 Task: Create a due date automation trigger when advanced on, on the monday of the week a card is due add fields with custom field "Resume" set to a date in this month at 11:00 AM.
Action: Mouse moved to (901, 317)
Screenshot: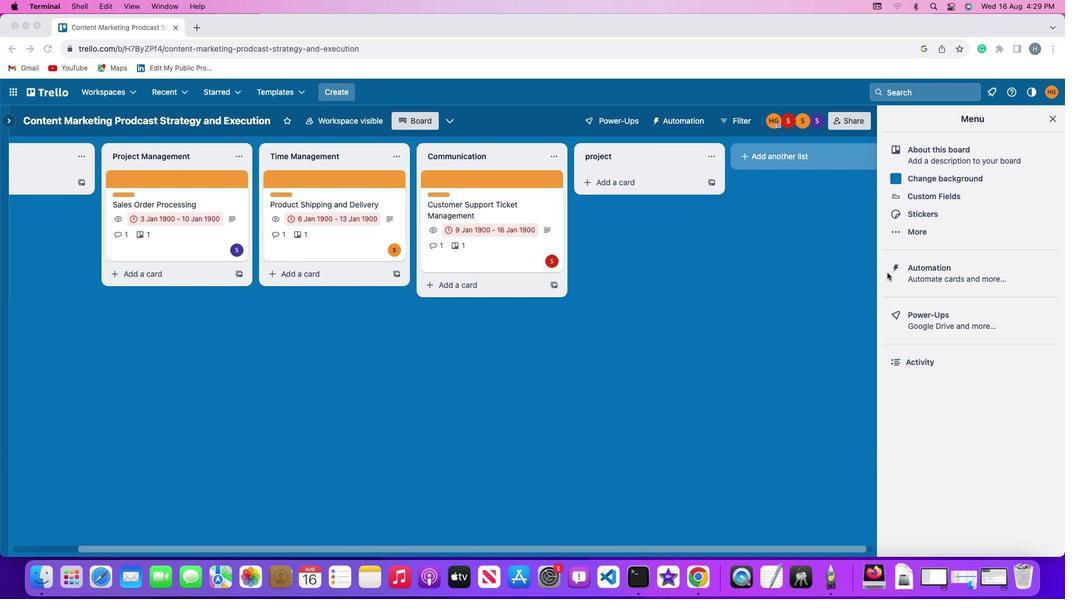 
Action: Mouse pressed left at (901, 317)
Screenshot: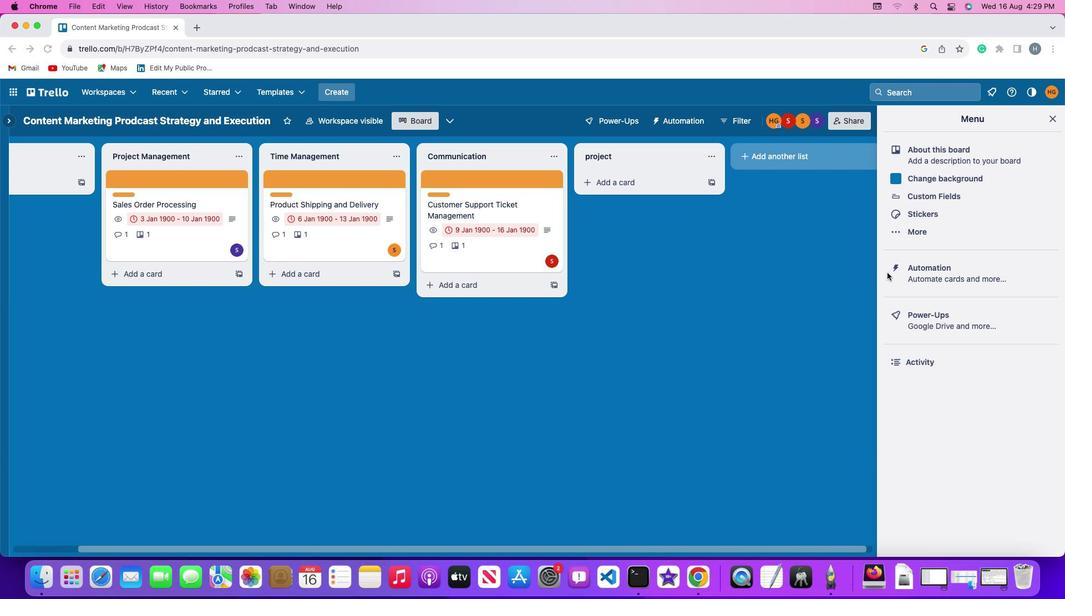 
Action: Mouse pressed left at (901, 317)
Screenshot: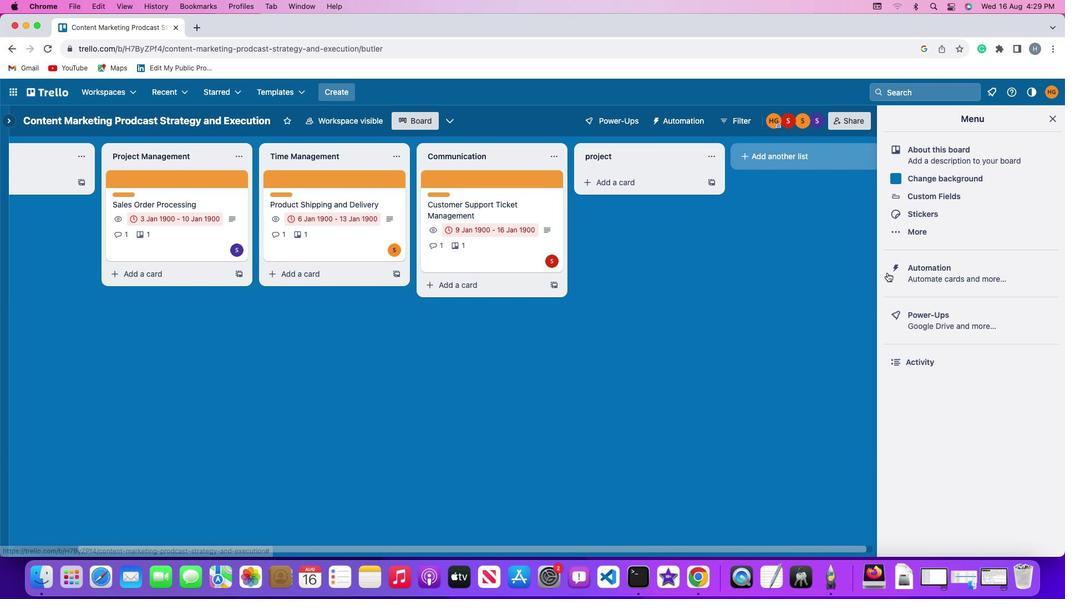 
Action: Mouse moved to (78, 308)
Screenshot: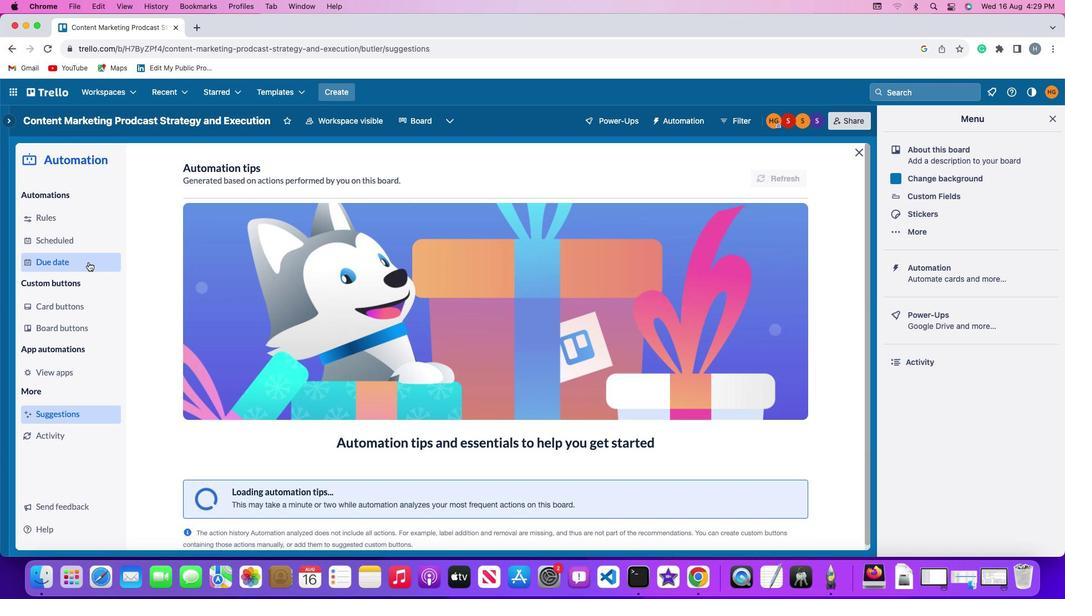 
Action: Mouse pressed left at (78, 308)
Screenshot: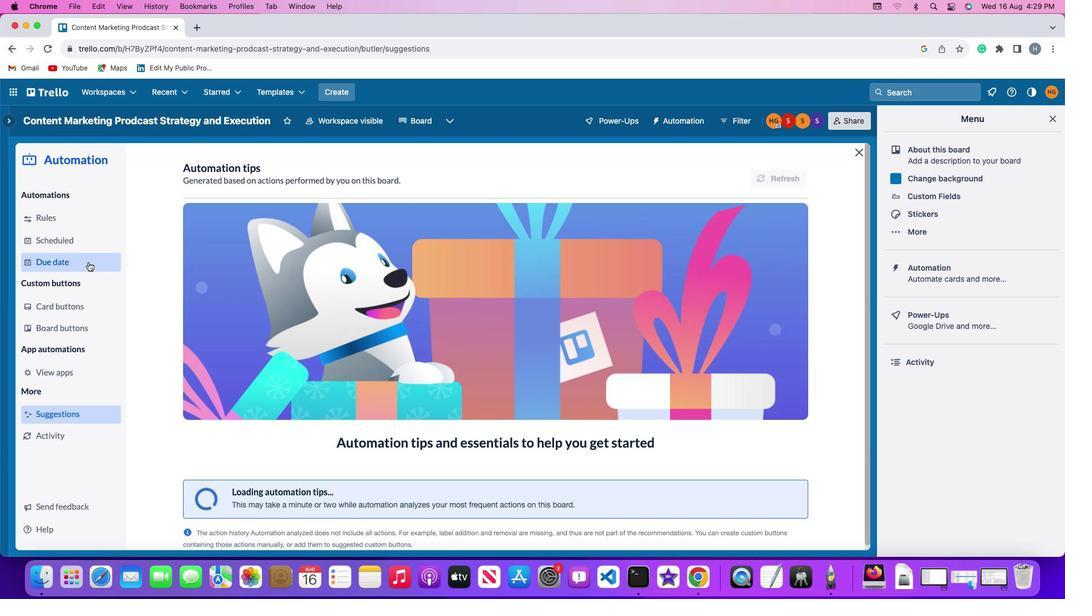 
Action: Mouse moved to (747, 236)
Screenshot: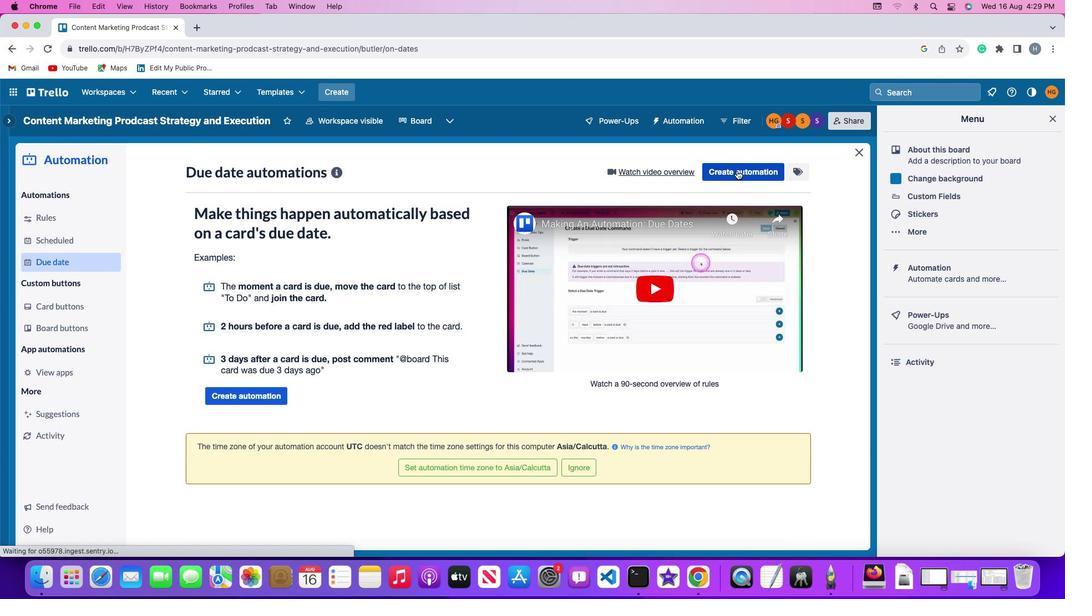 
Action: Mouse pressed left at (747, 236)
Screenshot: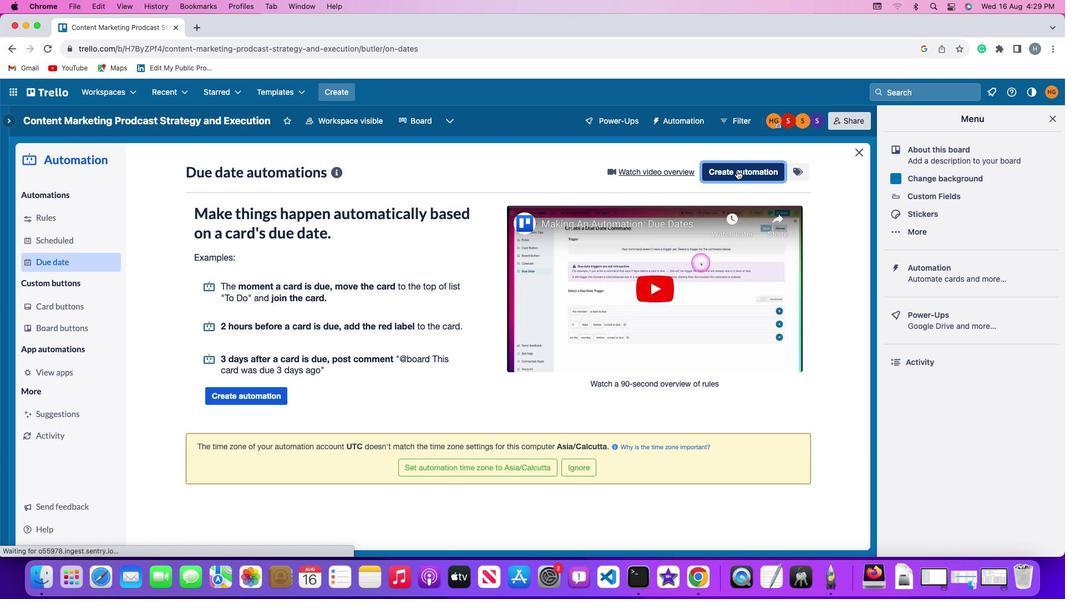 
Action: Mouse moved to (236, 321)
Screenshot: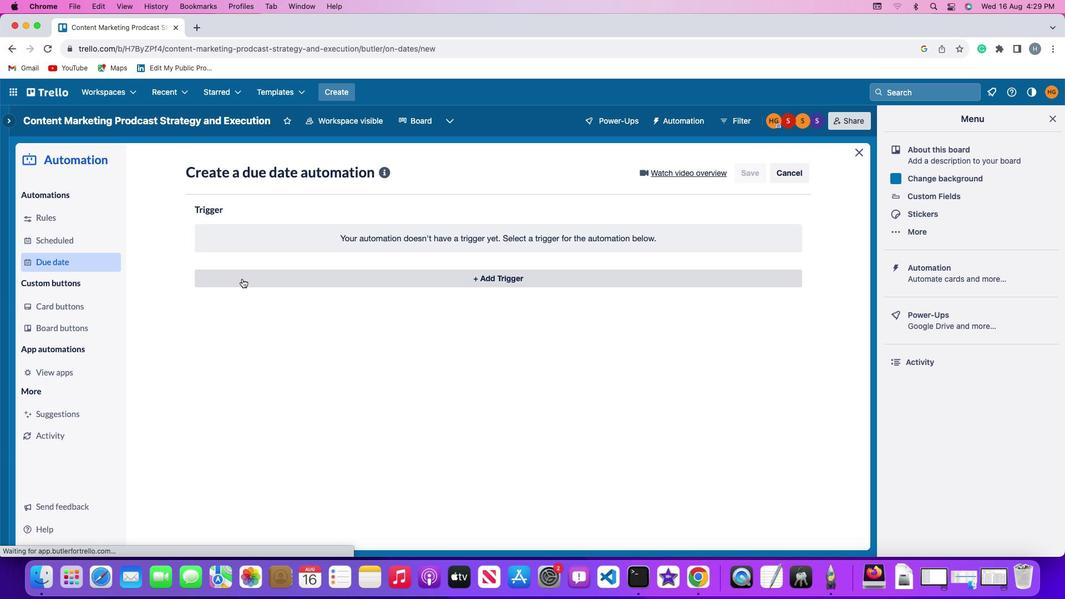 
Action: Mouse pressed left at (236, 321)
Screenshot: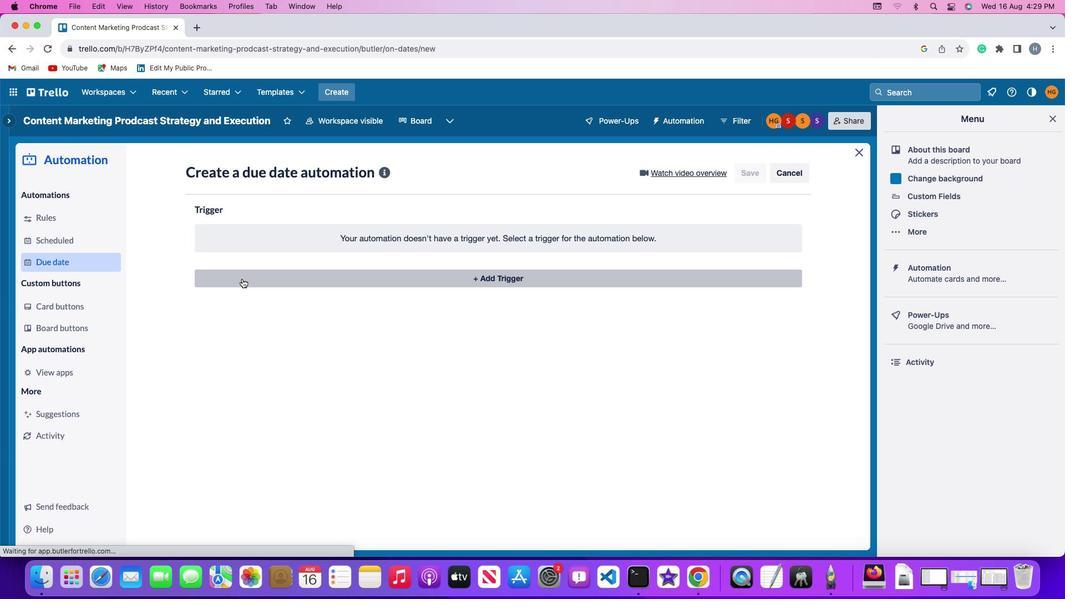 
Action: Mouse moved to (235, 480)
Screenshot: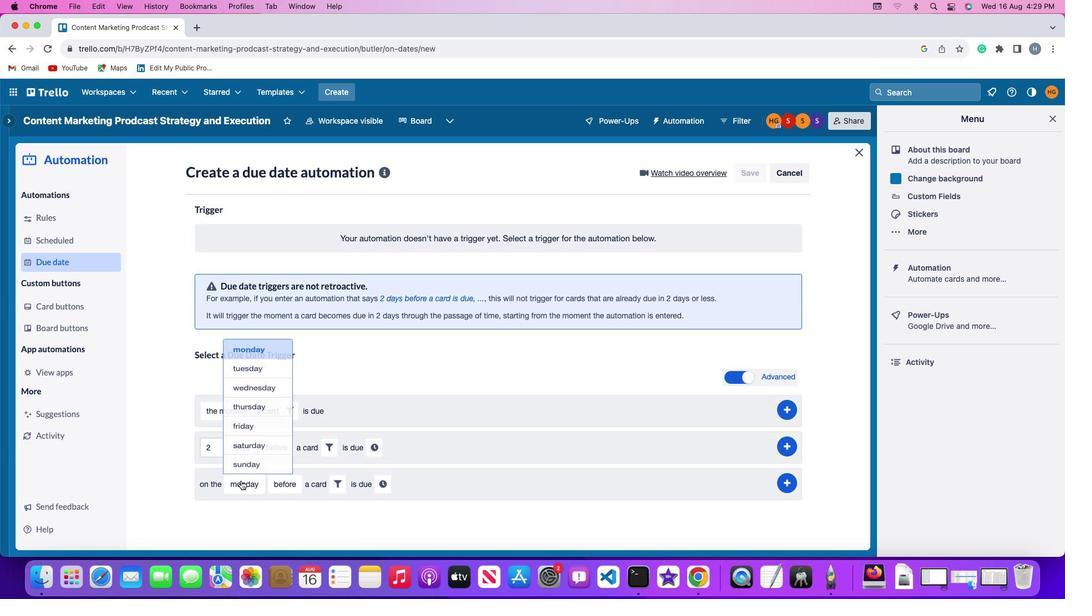 
Action: Mouse pressed left at (235, 480)
Screenshot: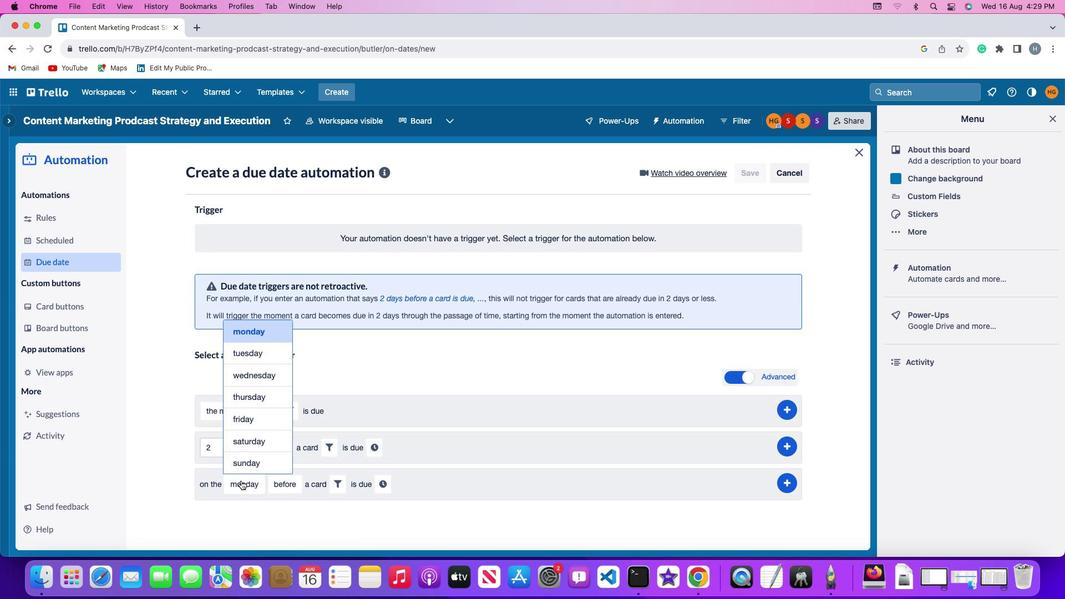 
Action: Mouse moved to (242, 363)
Screenshot: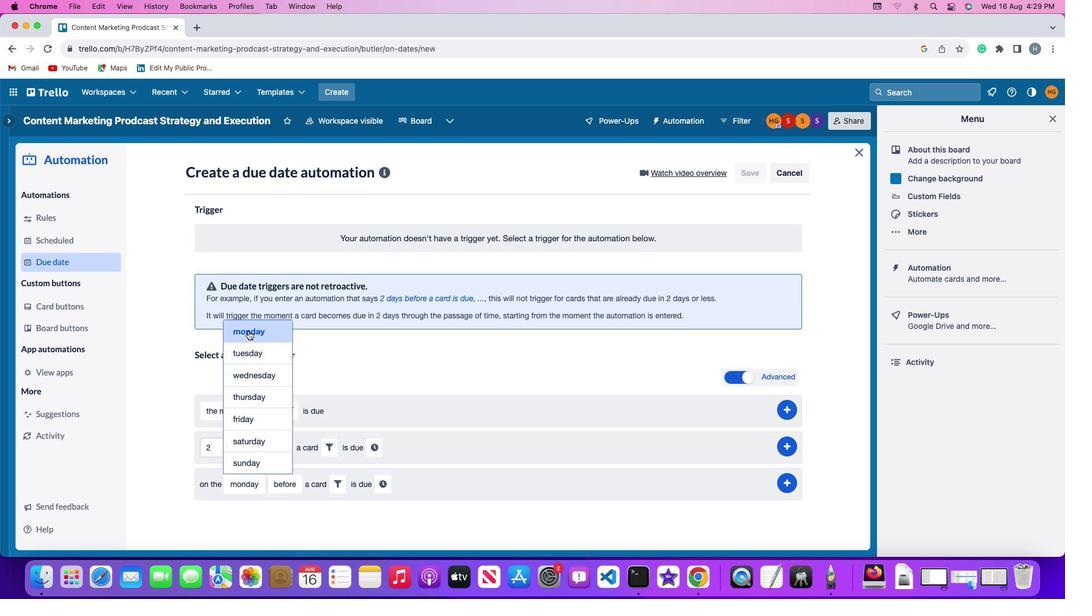 
Action: Mouse pressed left at (242, 363)
Screenshot: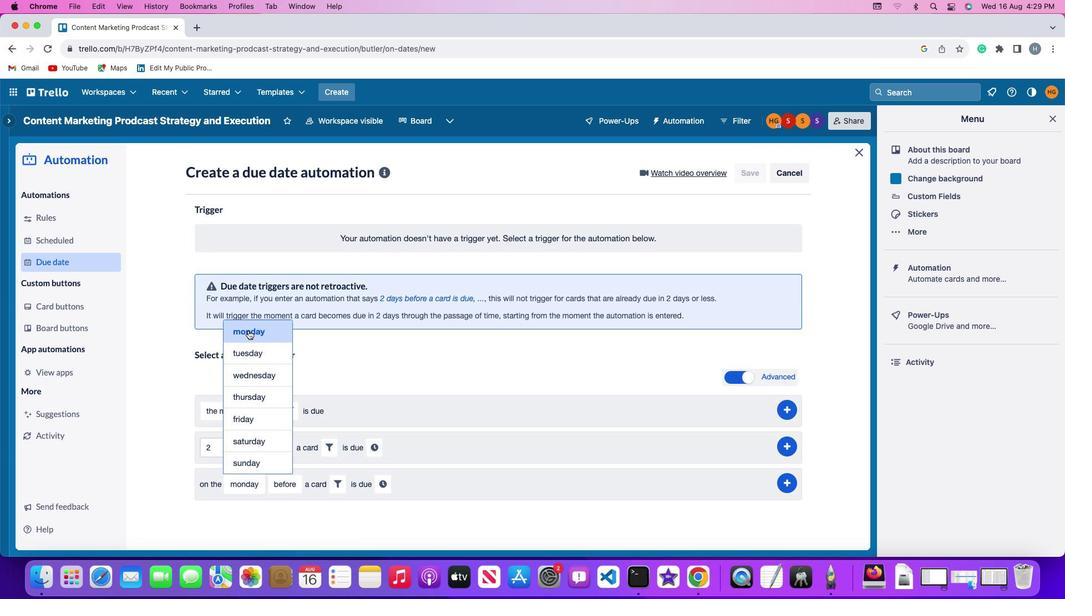 
Action: Mouse moved to (272, 480)
Screenshot: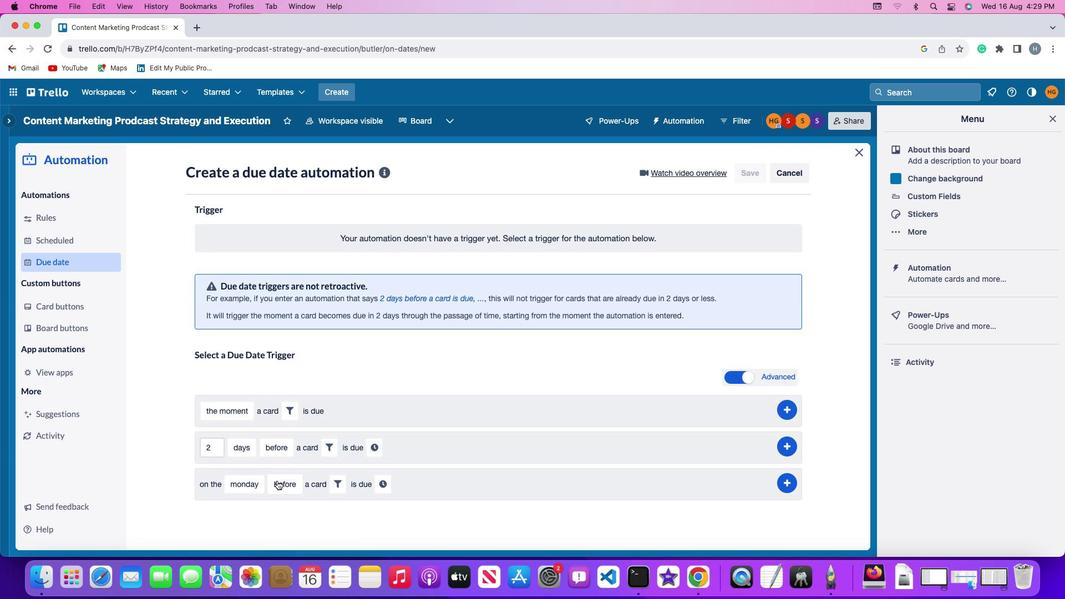 
Action: Mouse pressed left at (272, 480)
Screenshot: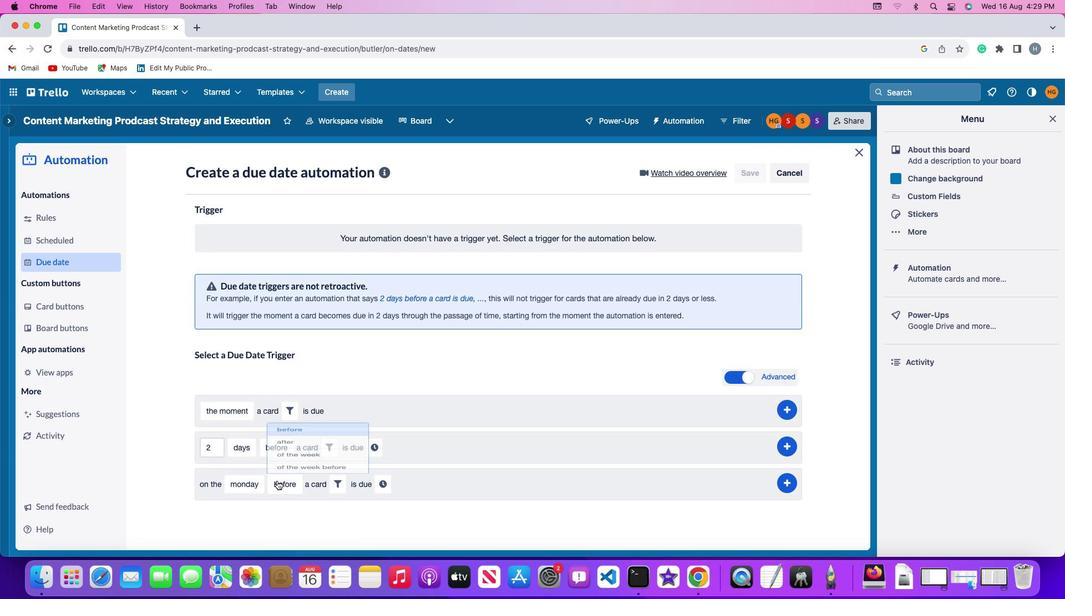 
Action: Mouse moved to (292, 445)
Screenshot: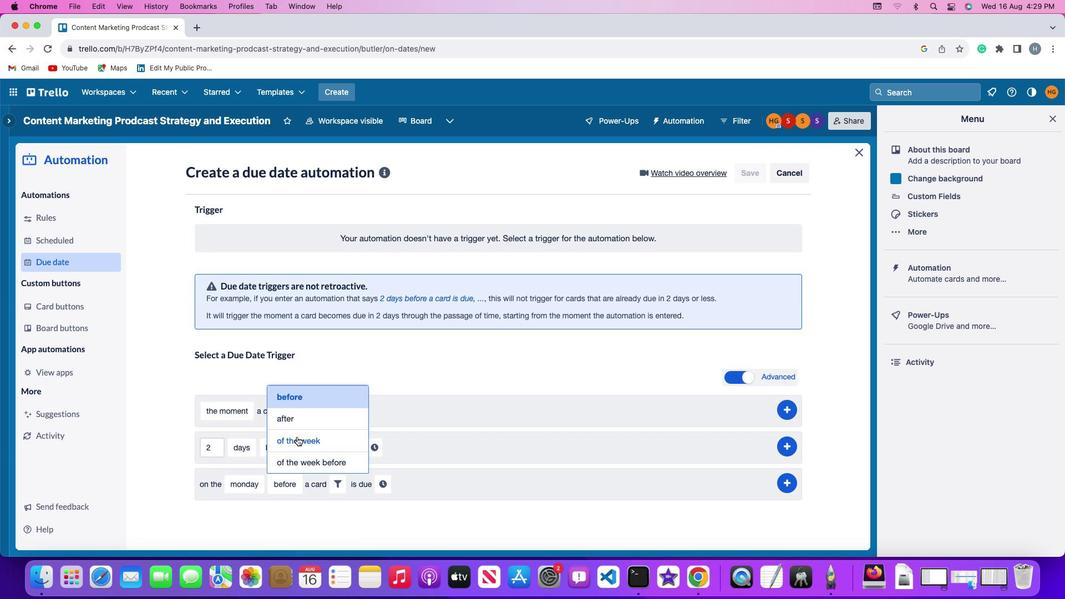 
Action: Mouse pressed left at (292, 445)
Screenshot: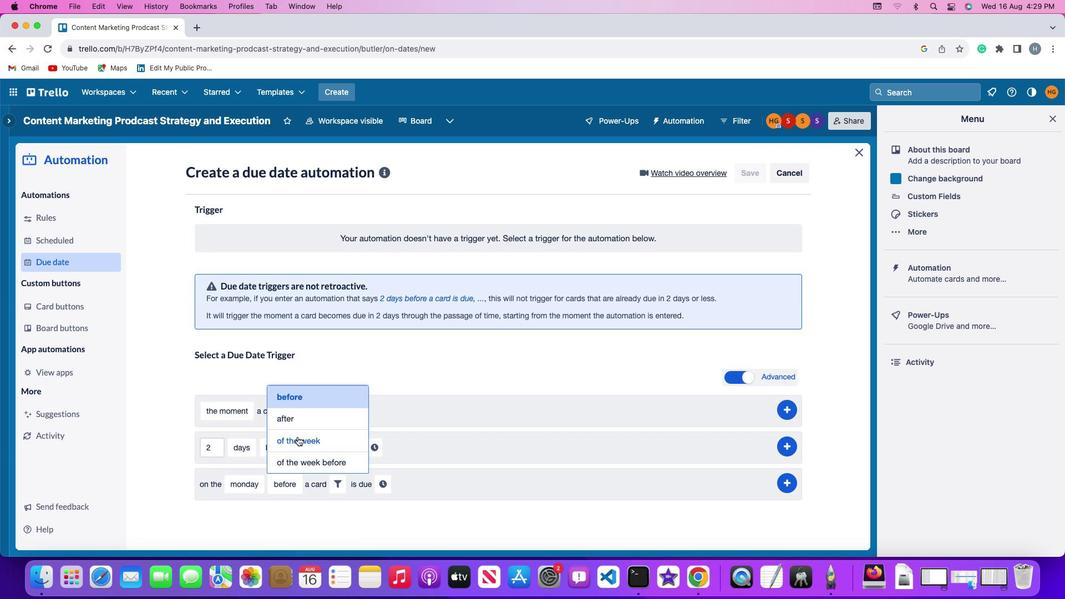 
Action: Mouse moved to (357, 487)
Screenshot: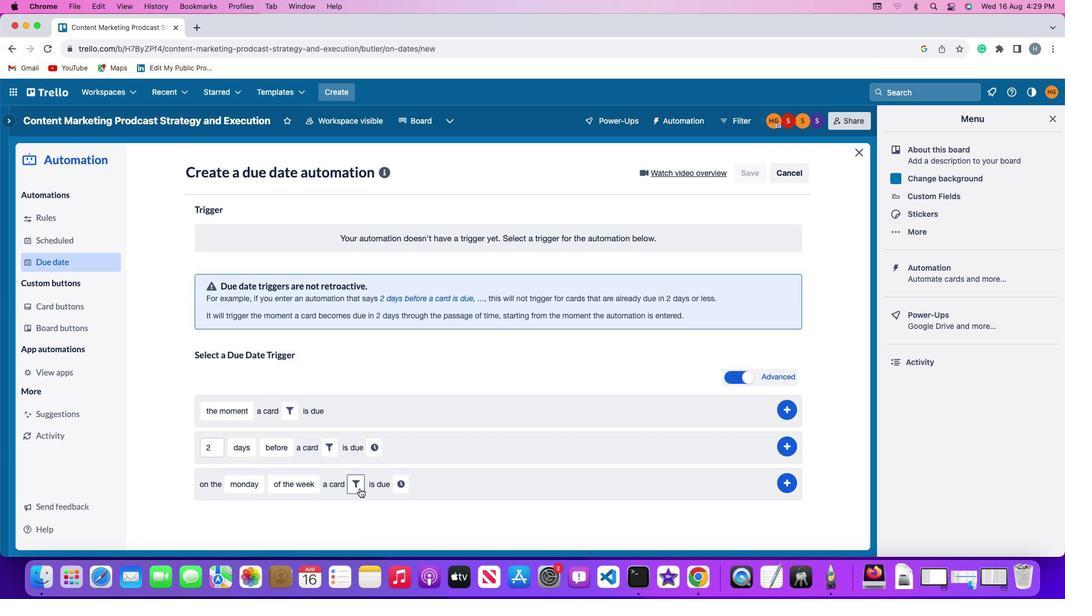 
Action: Mouse pressed left at (357, 487)
Screenshot: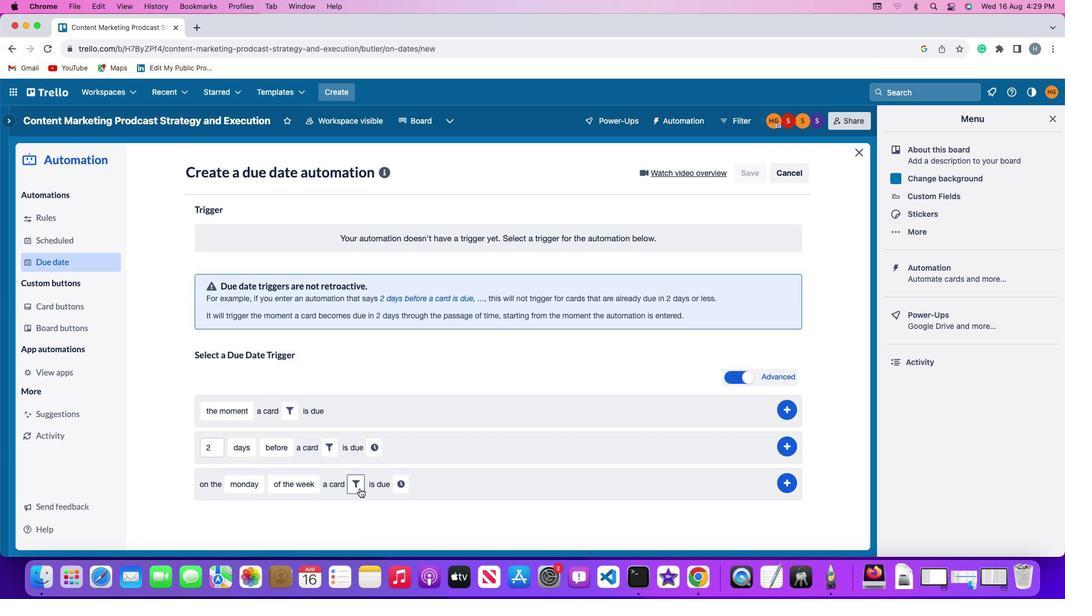 
Action: Mouse moved to (536, 509)
Screenshot: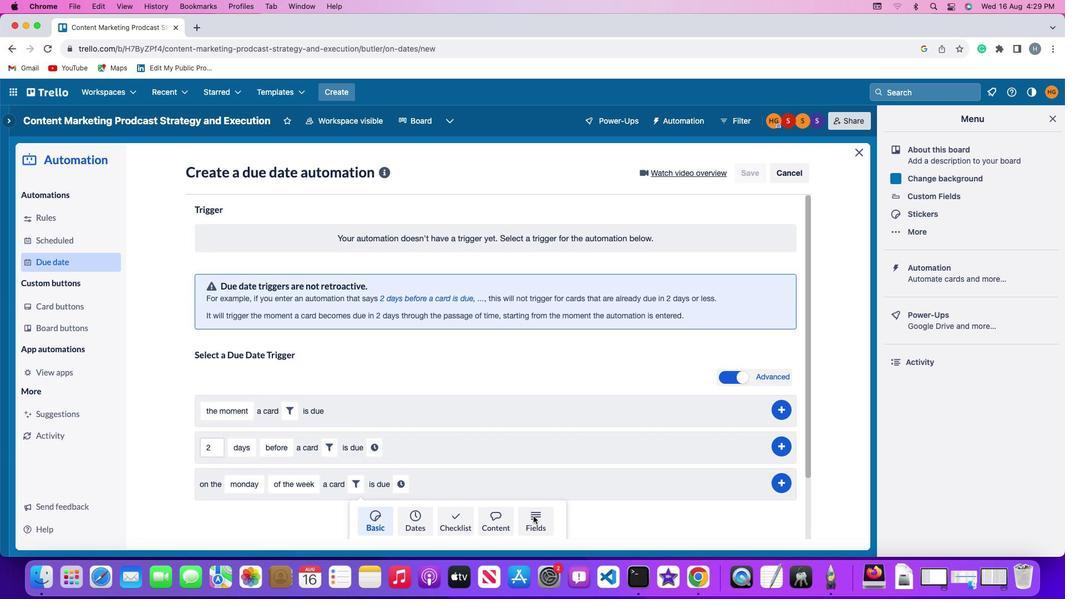 
Action: Mouse pressed left at (536, 509)
Screenshot: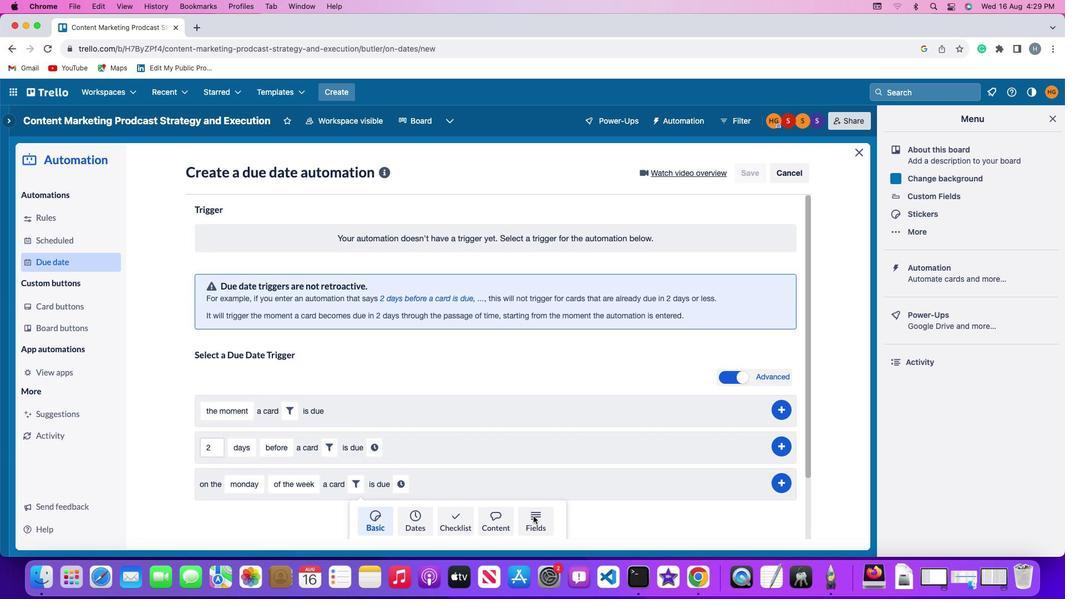 
Action: Mouse moved to (337, 508)
Screenshot: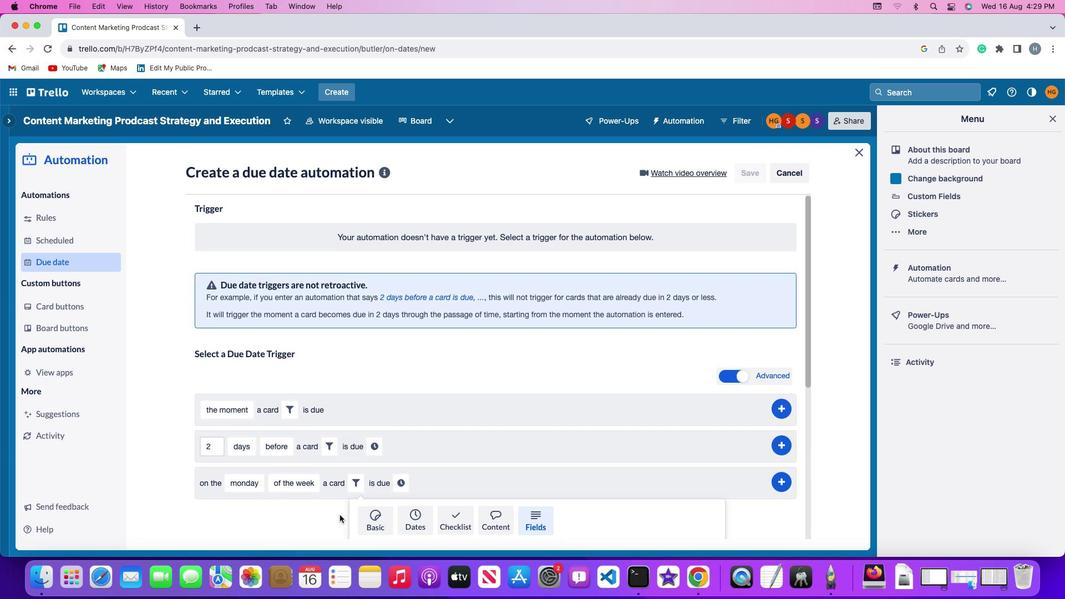 
Action: Mouse scrolled (337, 508) with delta (-12, 102)
Screenshot: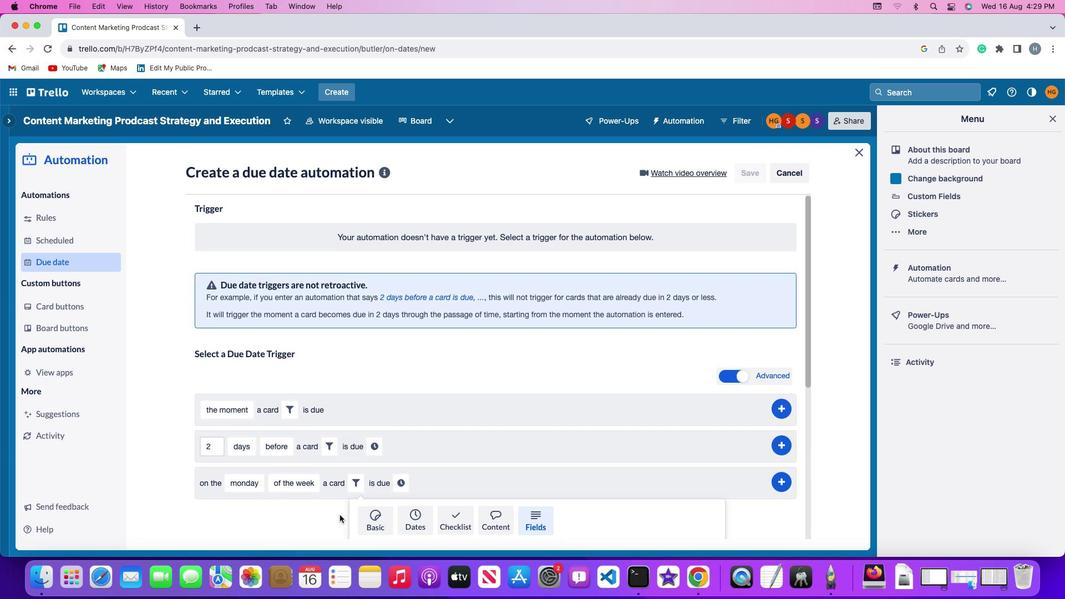
Action: Mouse scrolled (337, 508) with delta (-12, 102)
Screenshot: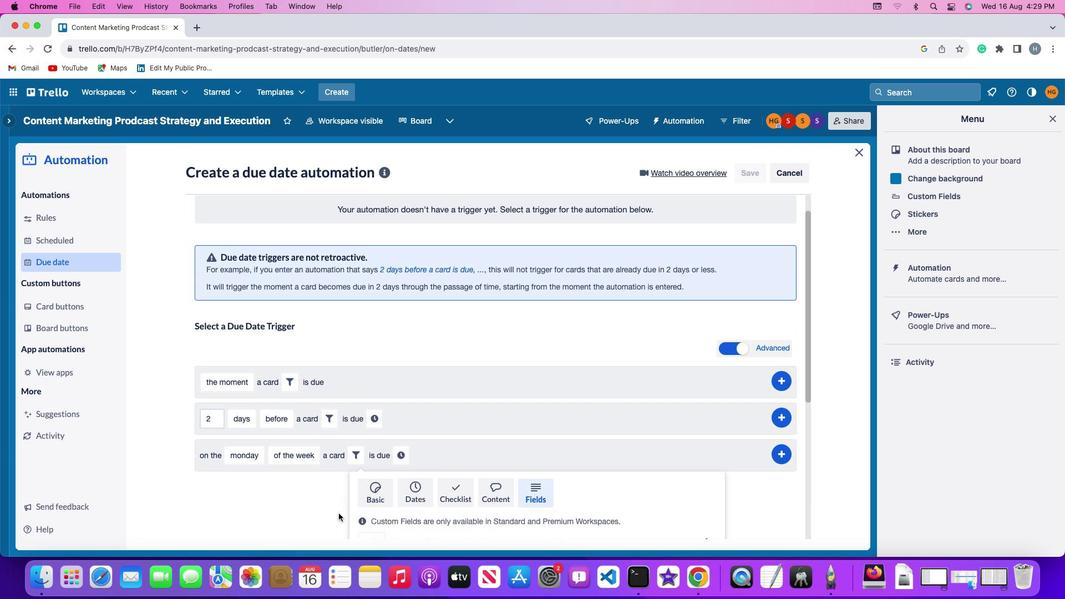 
Action: Mouse scrolled (337, 508) with delta (-12, 101)
Screenshot: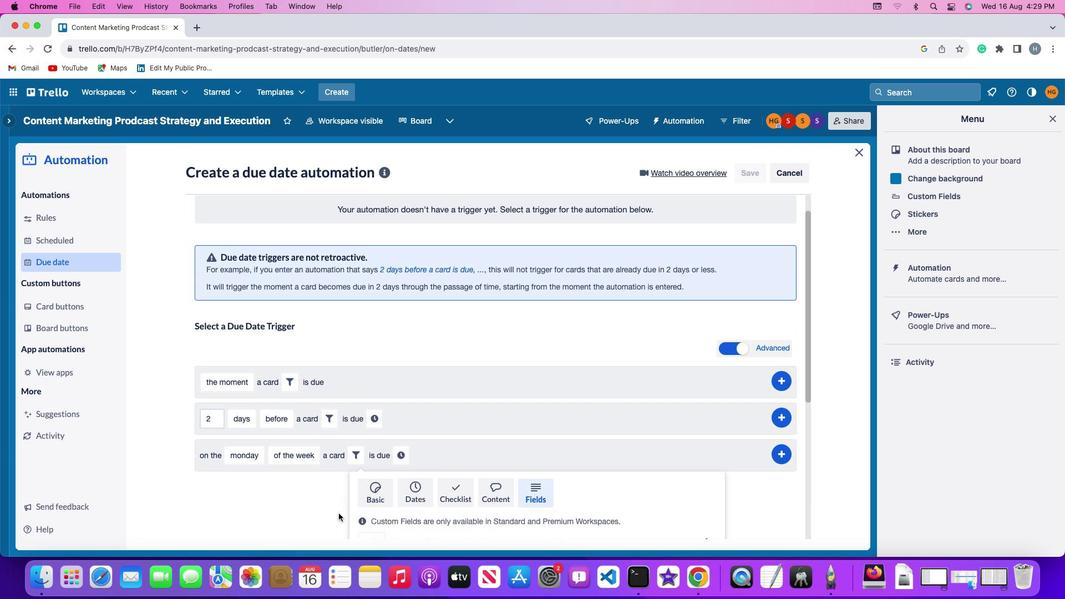 
Action: Mouse moved to (337, 508)
Screenshot: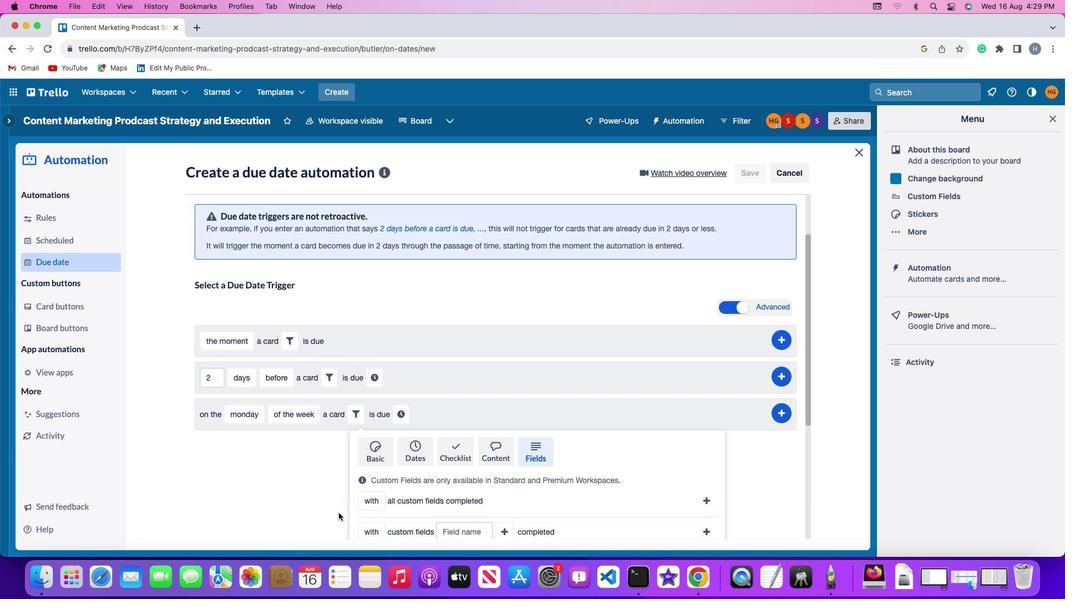 
Action: Mouse scrolled (337, 508) with delta (-12, 100)
Screenshot: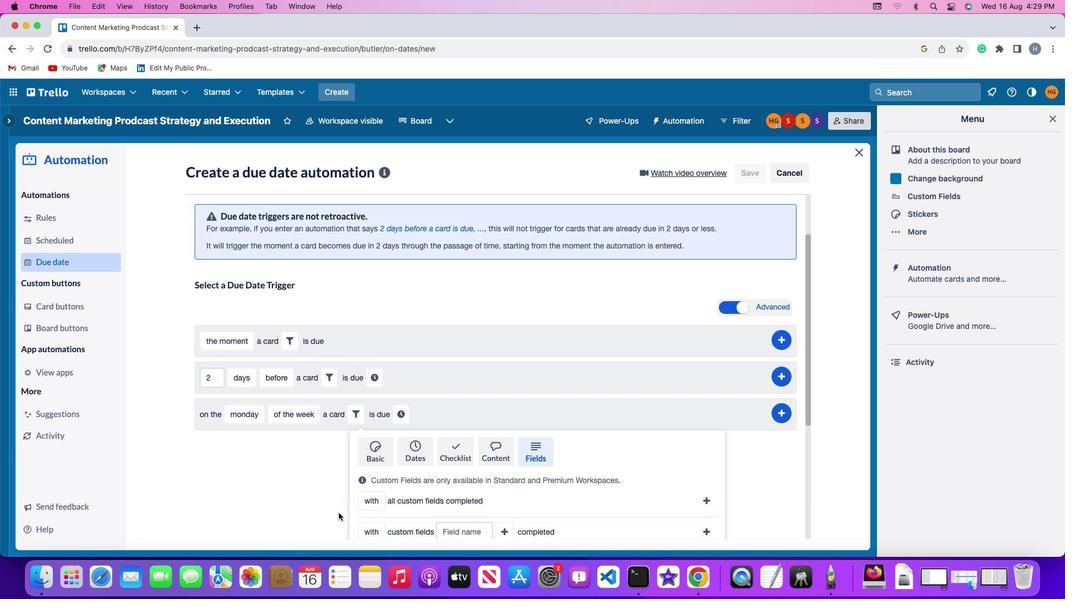 
Action: Mouse moved to (336, 506)
Screenshot: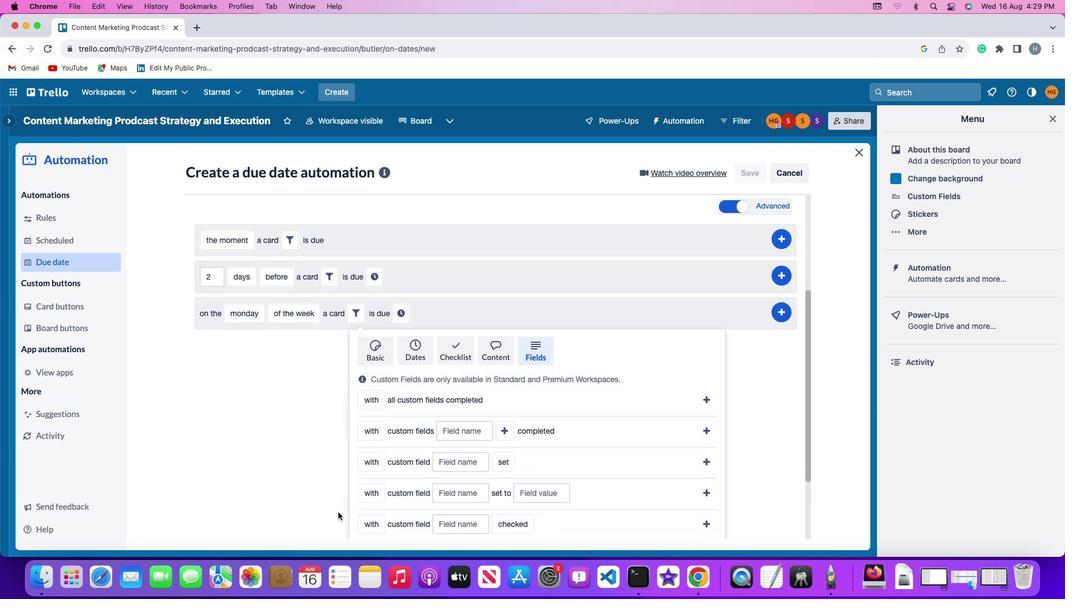 
Action: Mouse scrolled (336, 506) with delta (-12, 100)
Screenshot: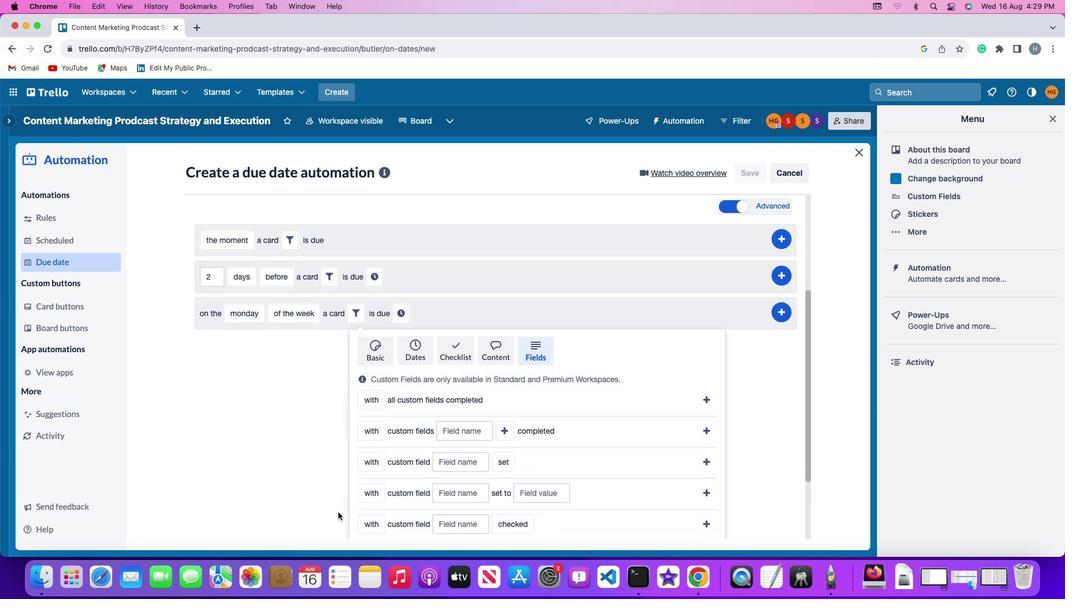 
Action: Mouse moved to (336, 505)
Screenshot: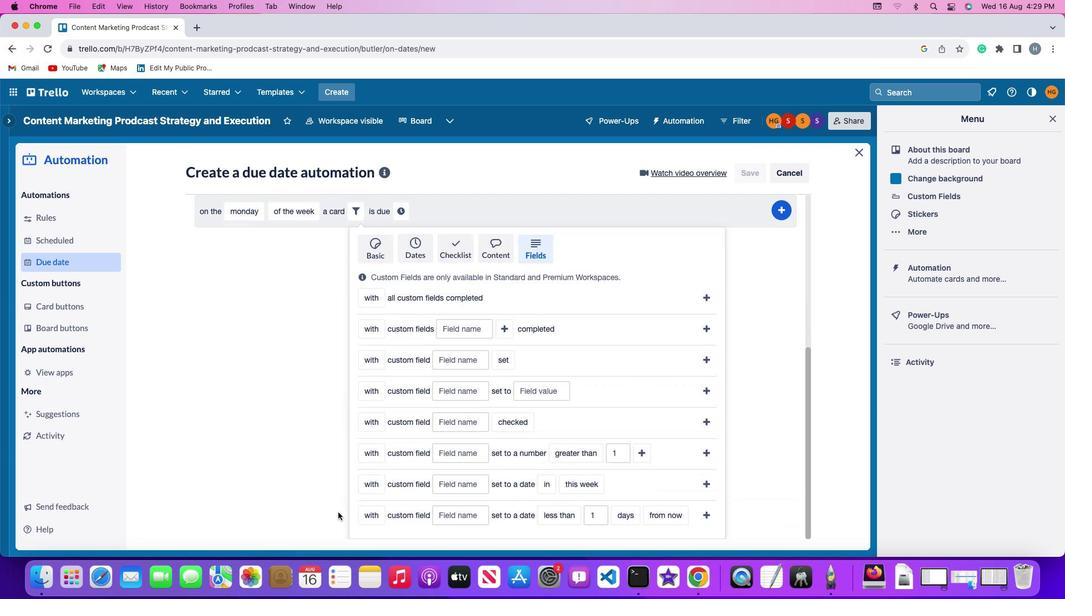 
Action: Mouse scrolled (336, 505) with delta (-12, 102)
Screenshot: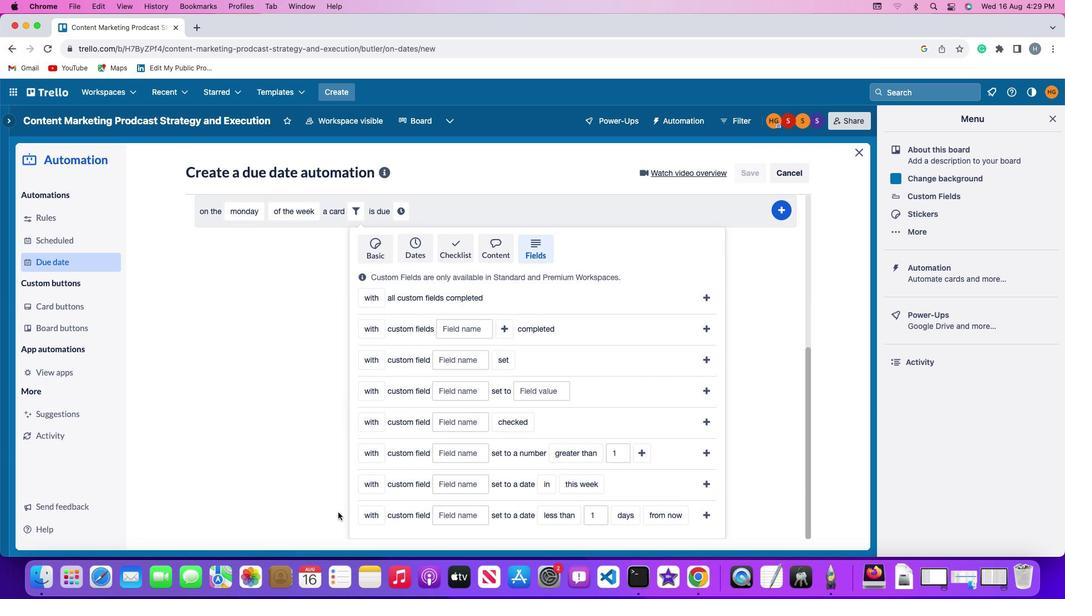 
Action: Mouse scrolled (336, 505) with delta (-12, 102)
Screenshot: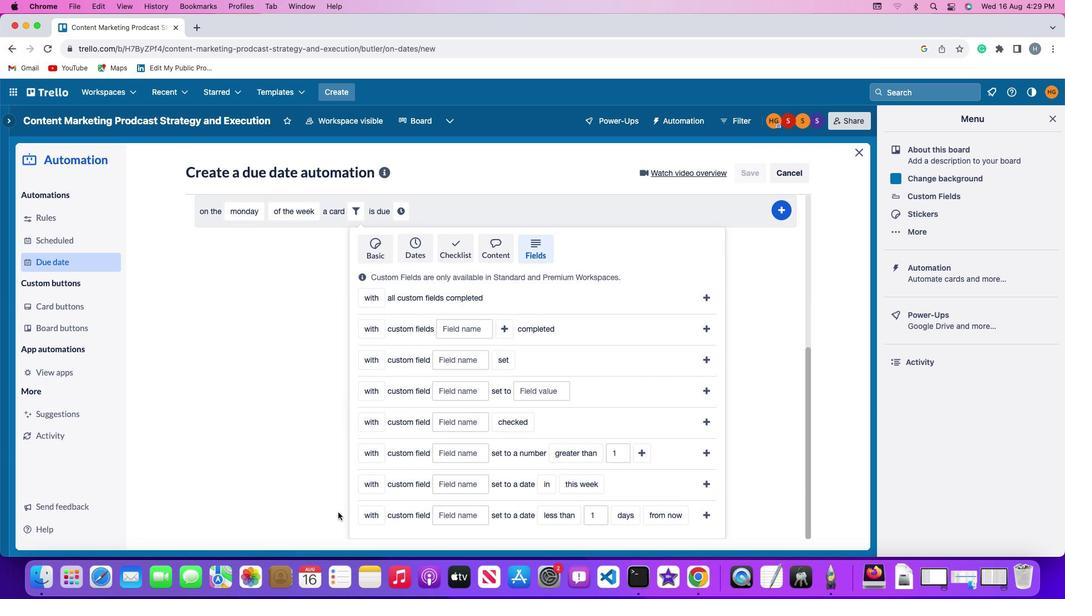 
Action: Mouse scrolled (336, 505) with delta (-12, 101)
Screenshot: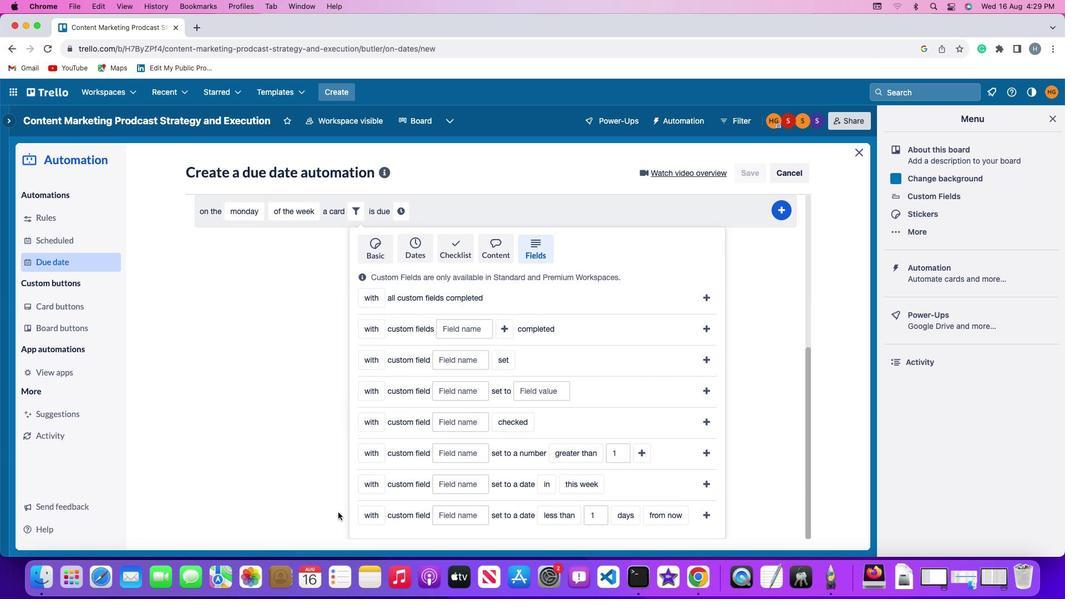 
Action: Mouse scrolled (336, 505) with delta (-12, 100)
Screenshot: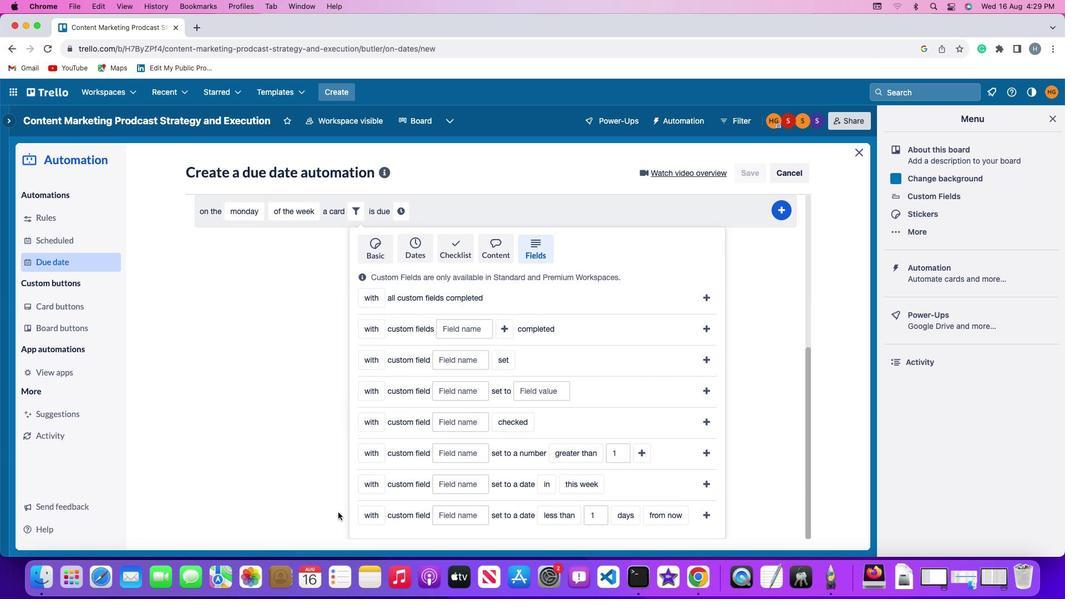 
Action: Mouse moved to (336, 505)
Screenshot: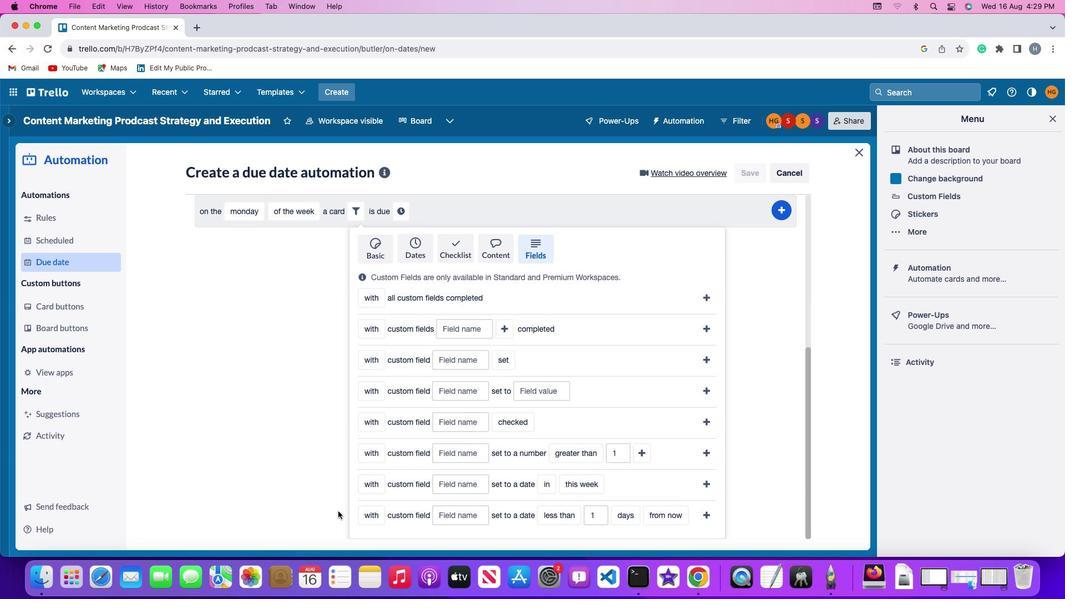 
Action: Mouse scrolled (336, 505) with delta (-12, 100)
Screenshot: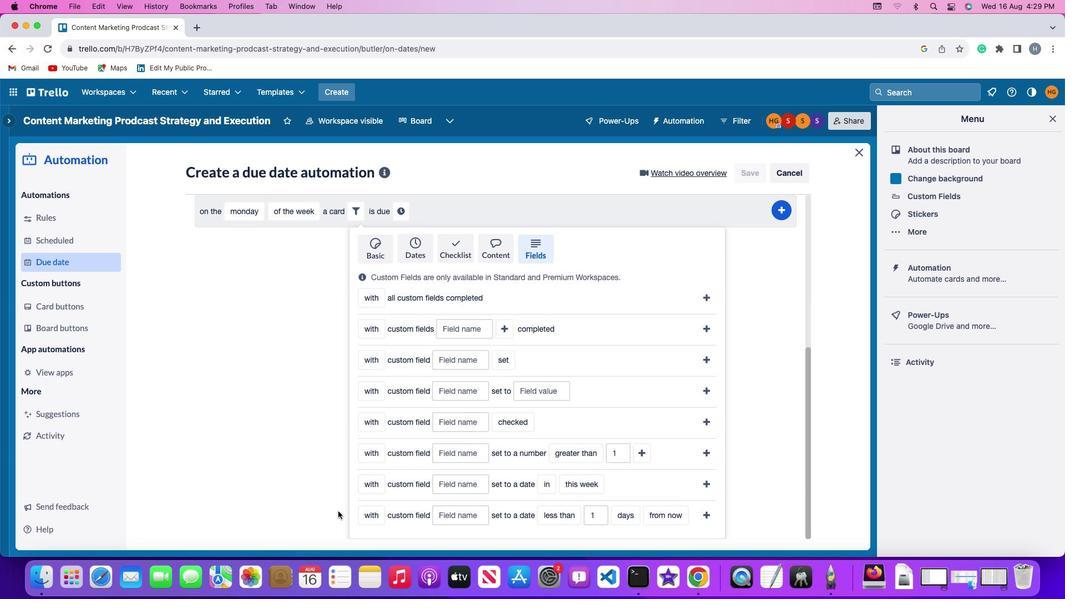 
Action: Mouse moved to (336, 505)
Screenshot: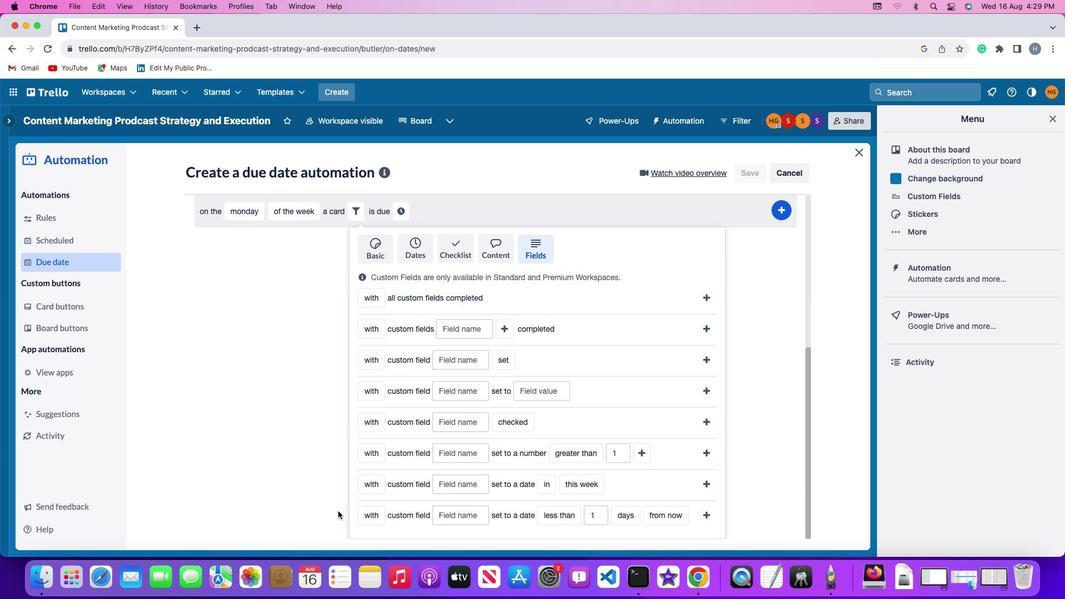 
Action: Mouse scrolled (336, 505) with delta (-12, 102)
Screenshot: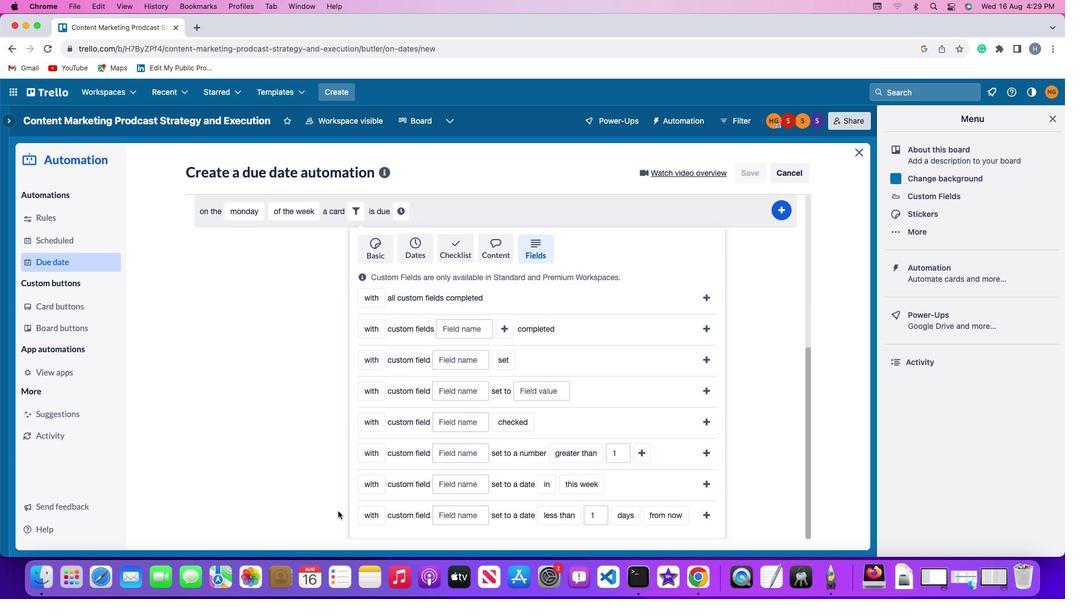 
Action: Mouse scrolled (336, 505) with delta (-12, 102)
Screenshot: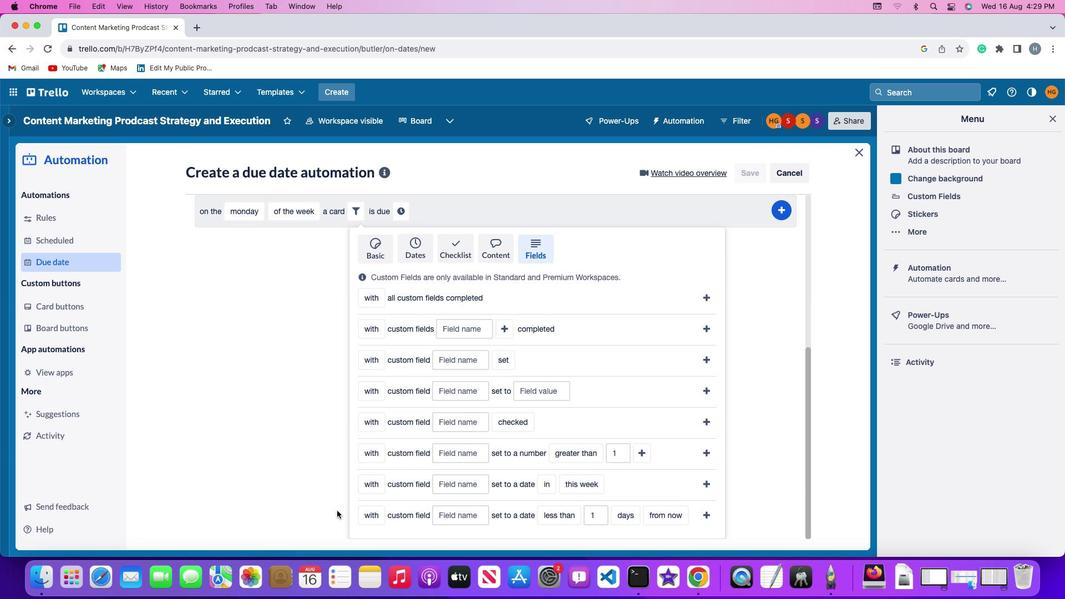
Action: Mouse scrolled (336, 505) with delta (-12, 101)
Screenshot: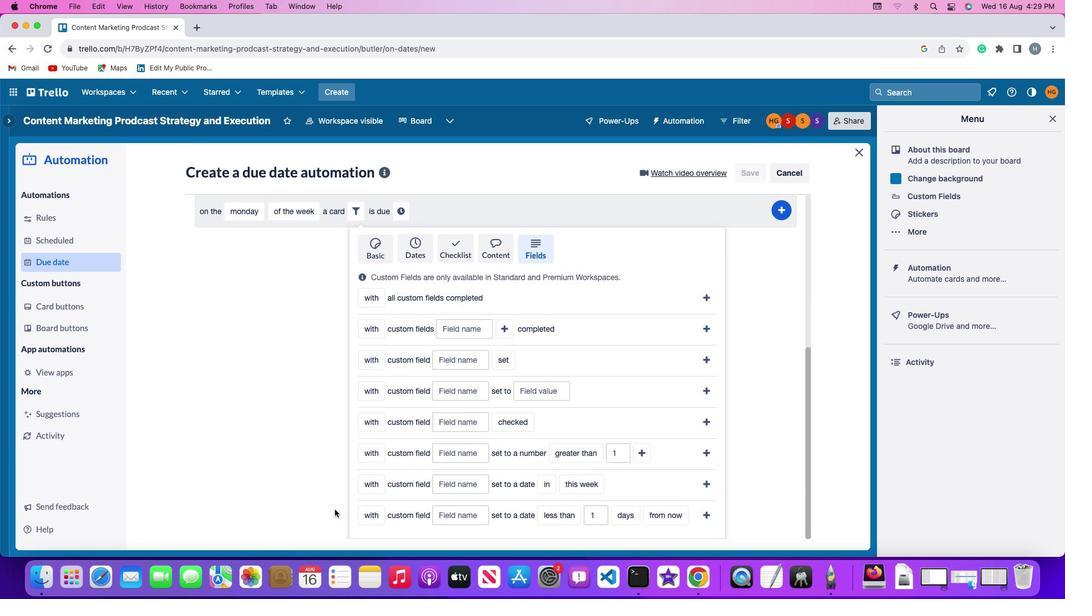 
Action: Mouse moved to (335, 504)
Screenshot: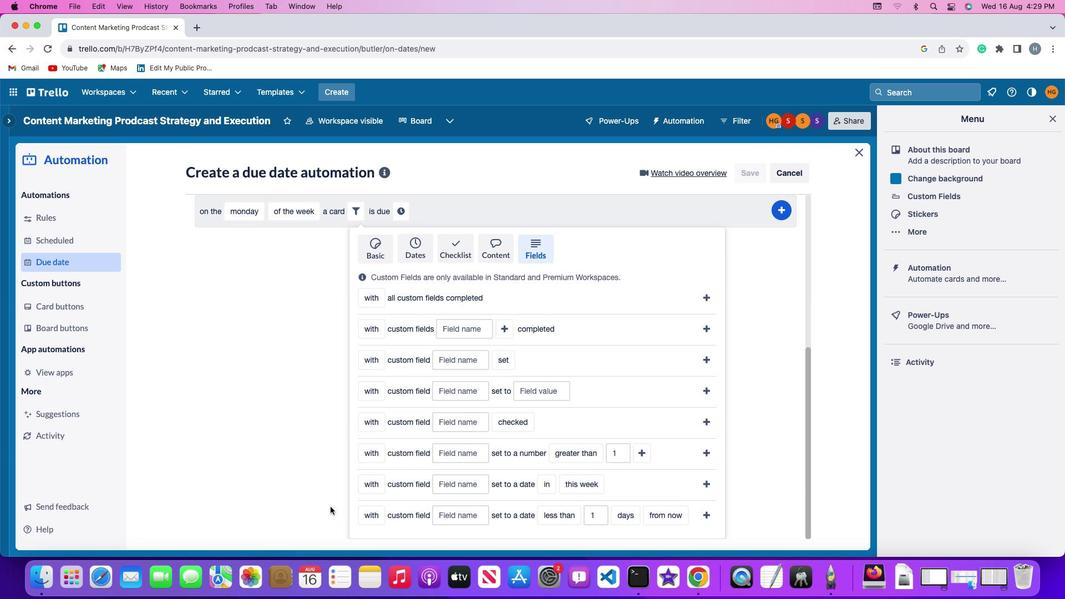 
Action: Mouse scrolled (335, 504) with delta (-12, 100)
Screenshot: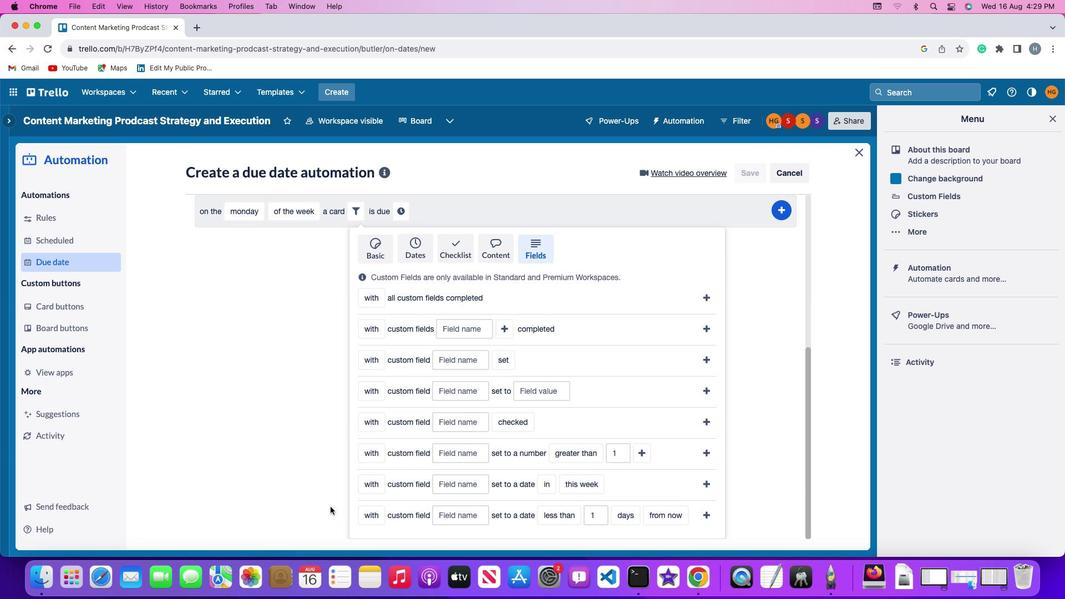 
Action: Mouse moved to (371, 483)
Screenshot: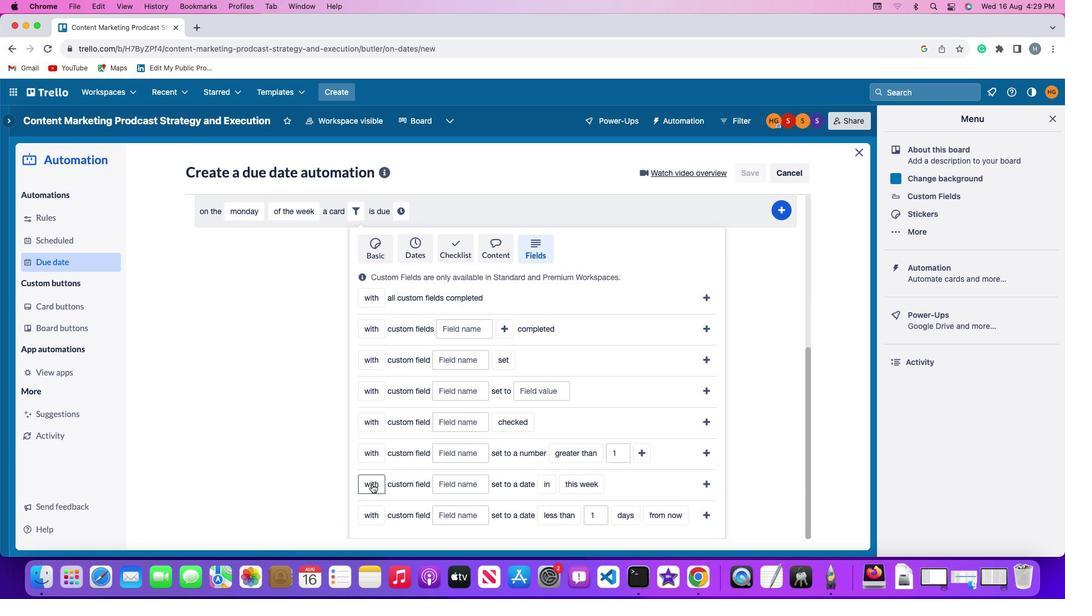 
Action: Mouse pressed left at (371, 483)
Screenshot: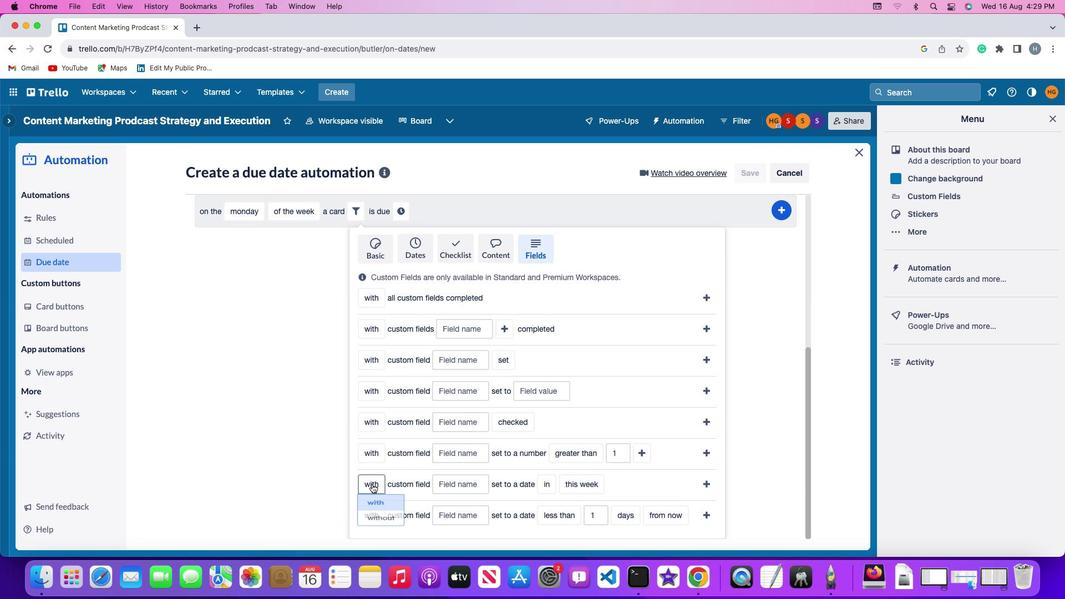 
Action: Mouse moved to (374, 498)
Screenshot: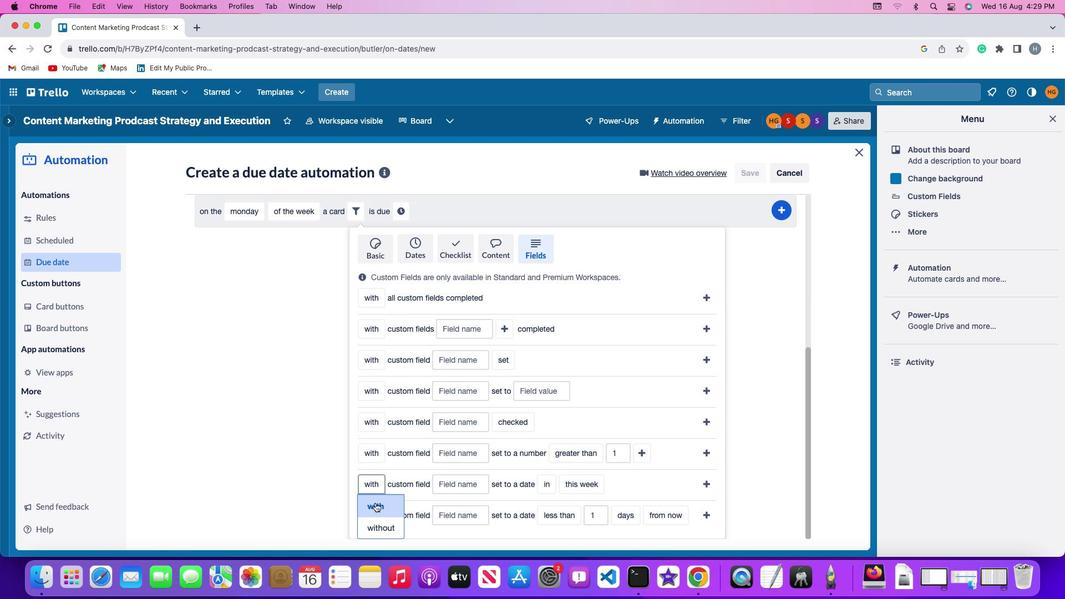 
Action: Mouse pressed left at (374, 498)
Screenshot: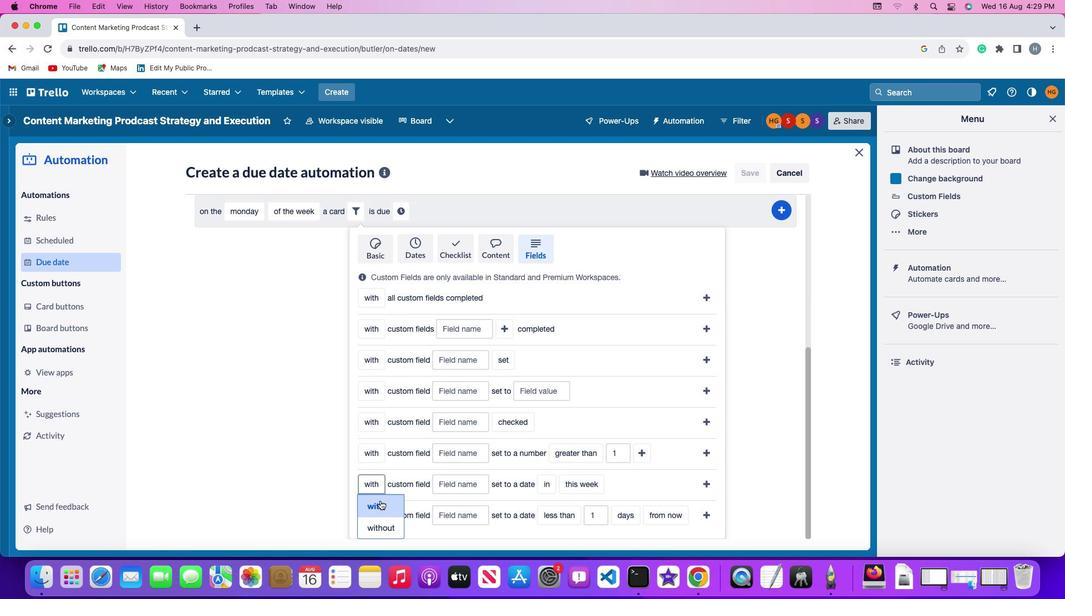 
Action: Mouse moved to (462, 483)
Screenshot: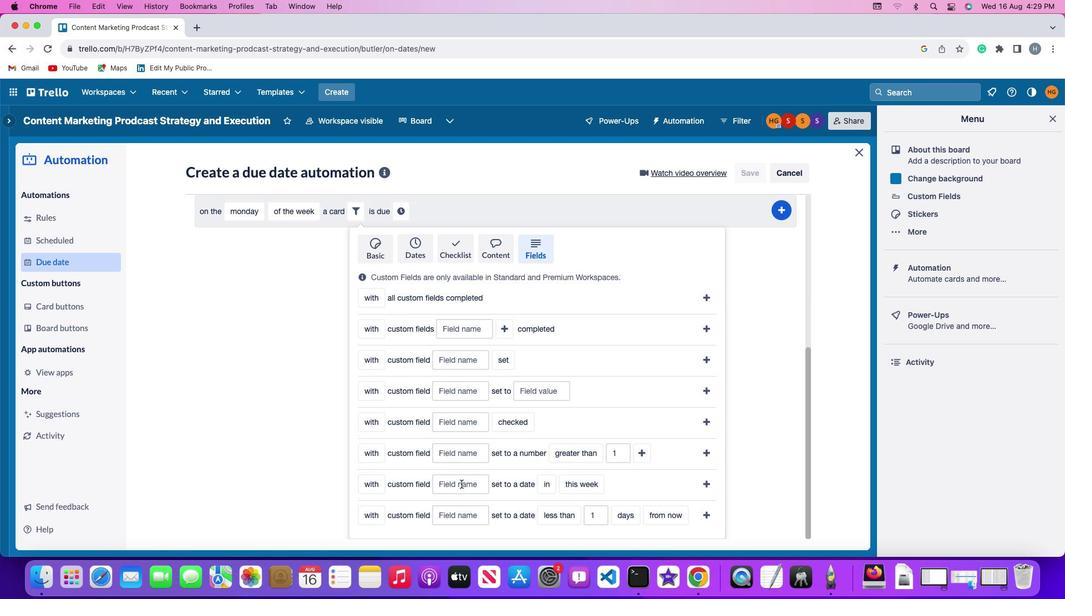 
Action: Mouse pressed left at (462, 483)
Screenshot: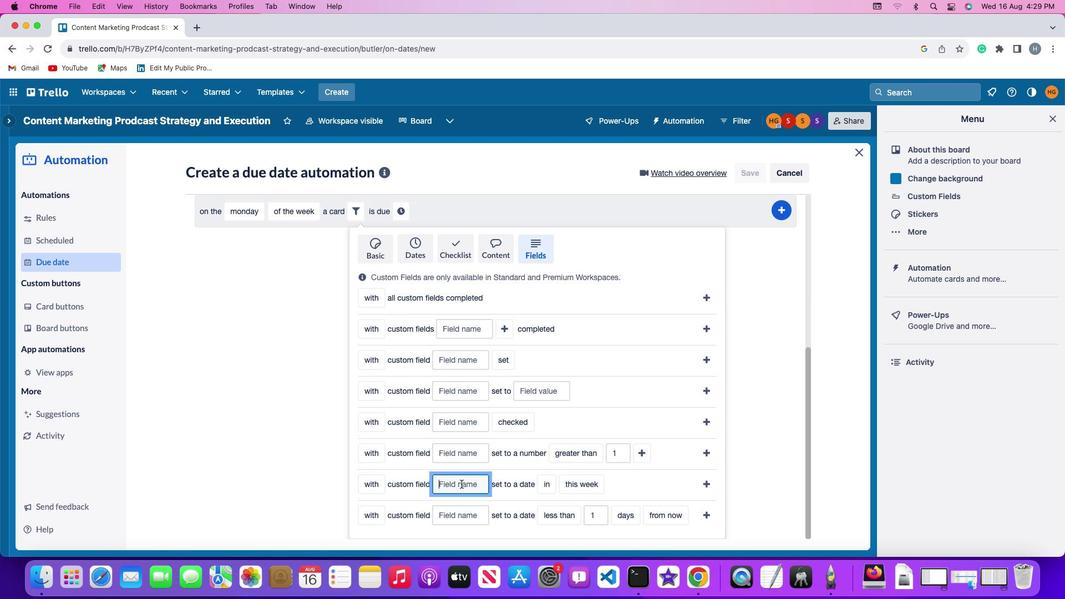 
Action: Mouse moved to (462, 482)
Screenshot: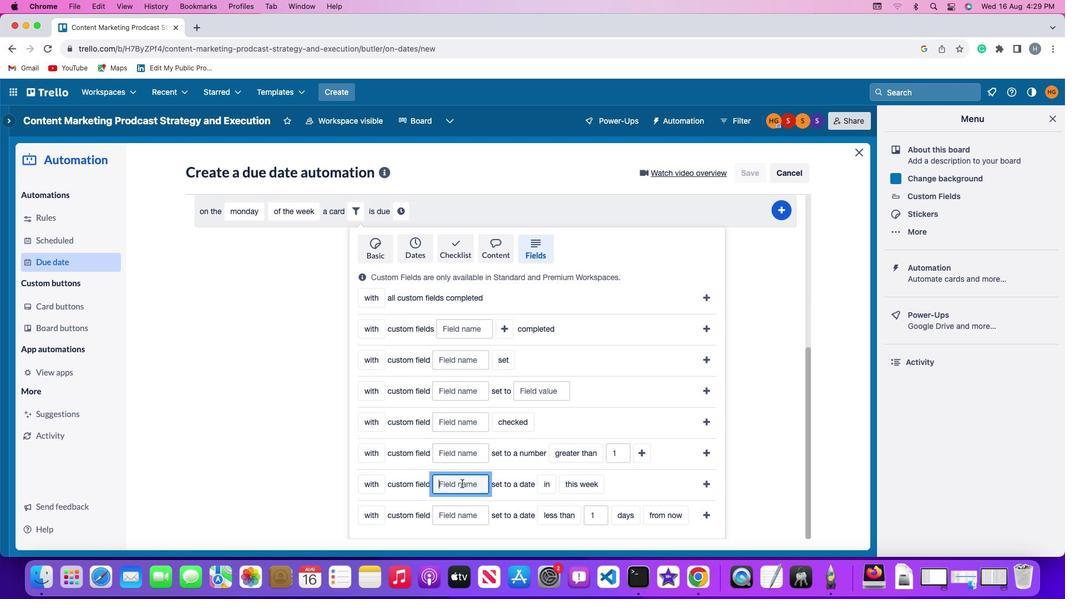
Action: Key pressed Key.shift'R''e''s''u''m''e'
Screenshot: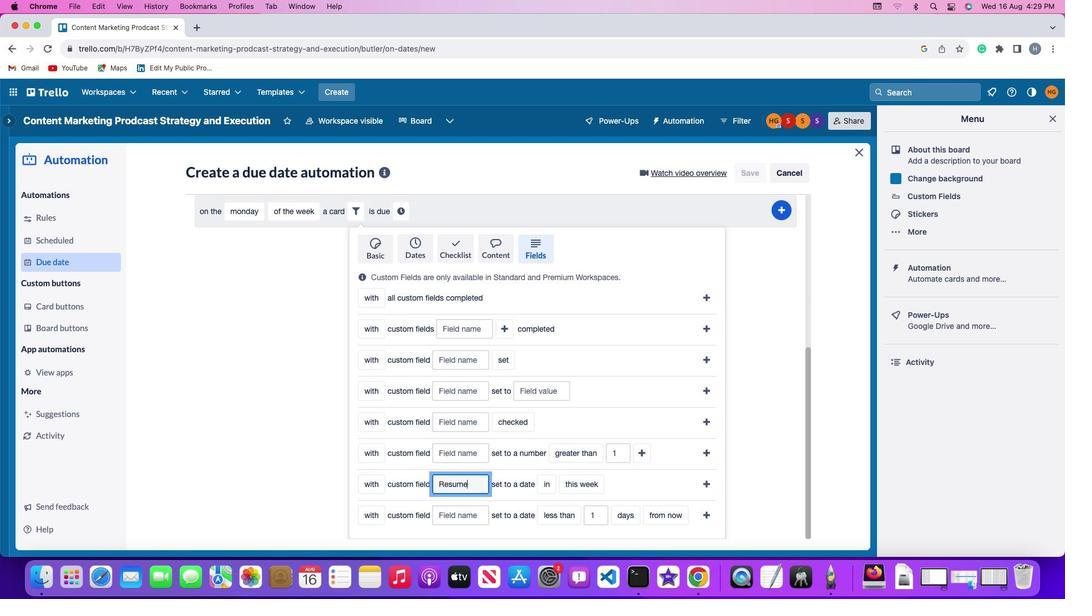 
Action: Mouse moved to (546, 483)
Screenshot: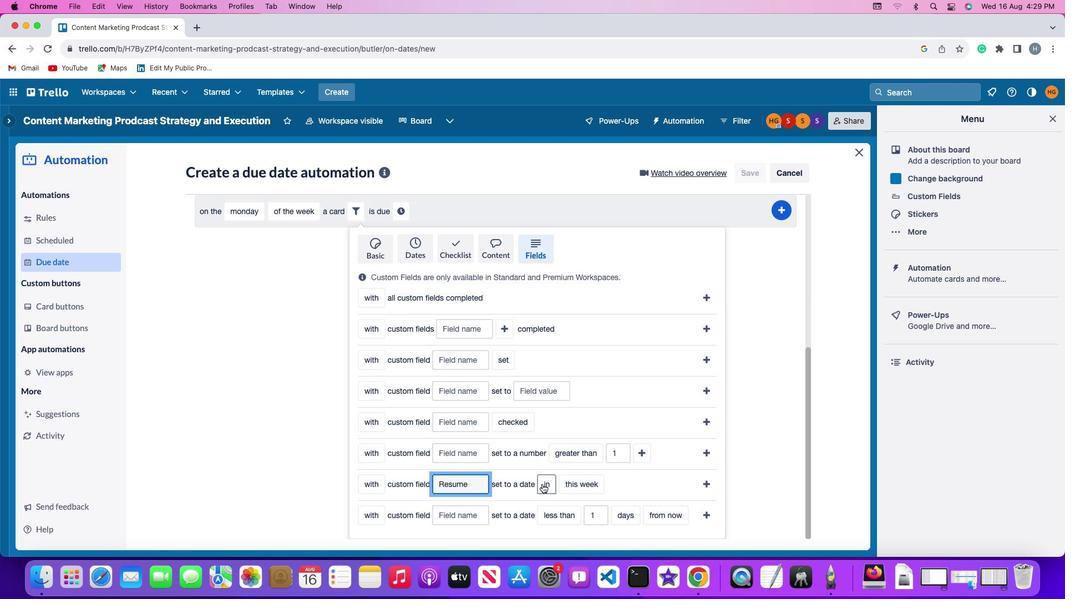 
Action: Mouse pressed left at (546, 483)
Screenshot: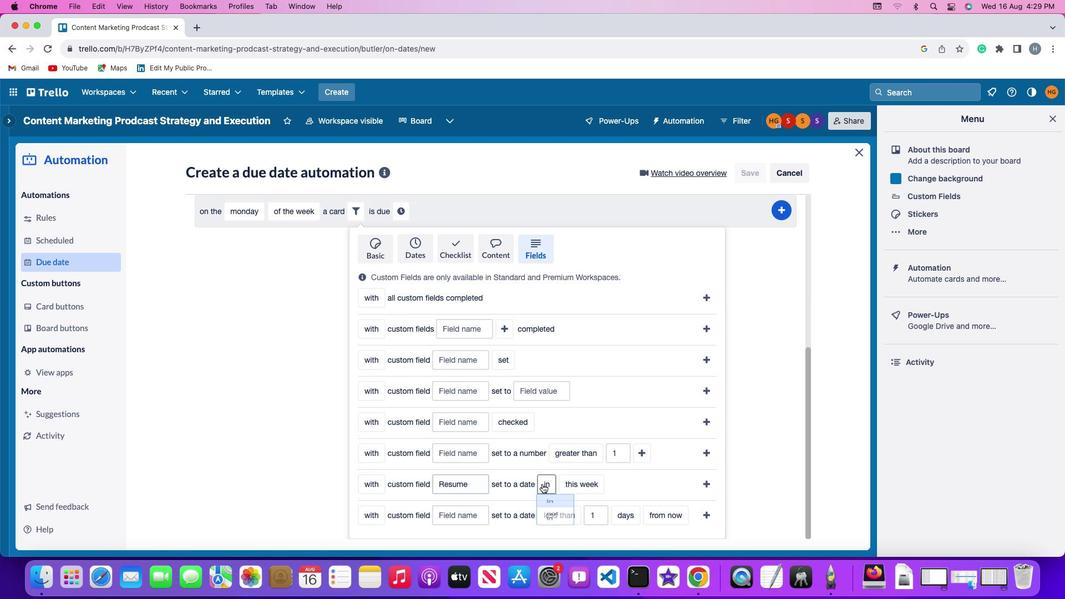 
Action: Mouse moved to (549, 497)
Screenshot: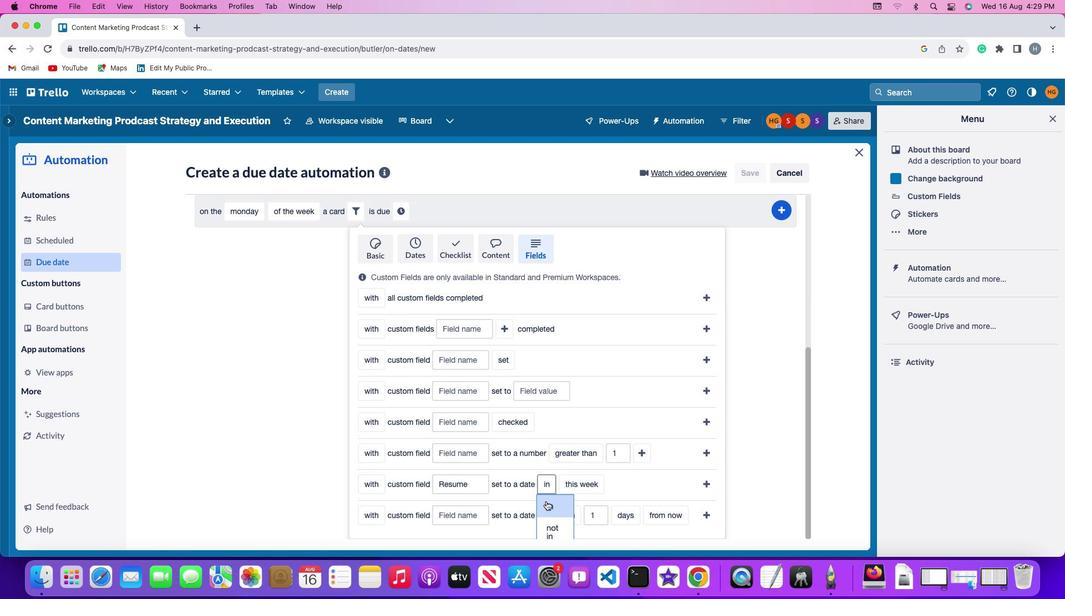 
Action: Mouse pressed left at (549, 497)
Screenshot: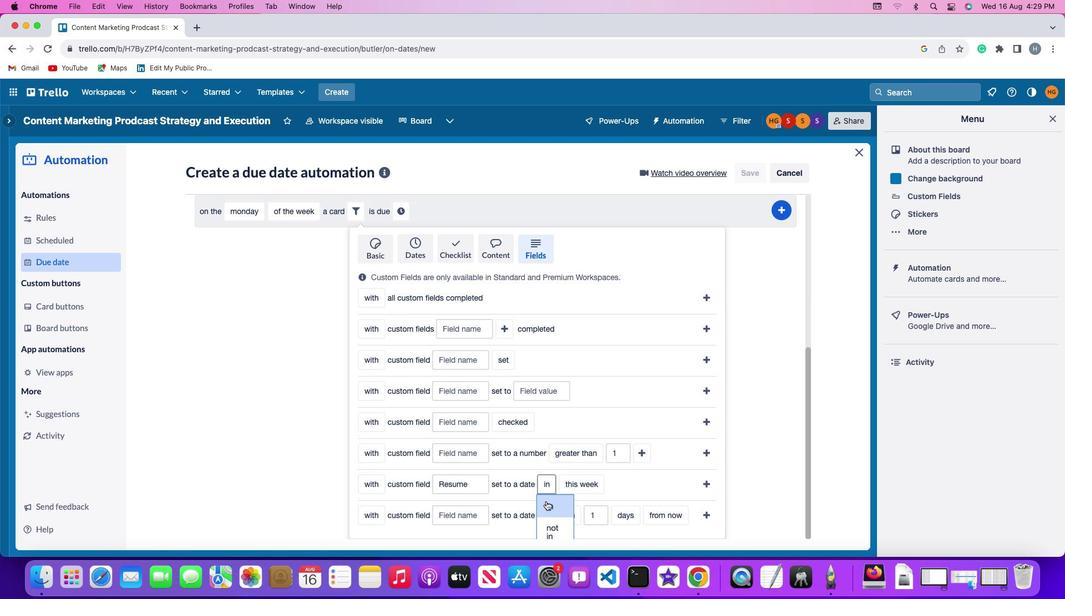 
Action: Mouse moved to (596, 484)
Screenshot: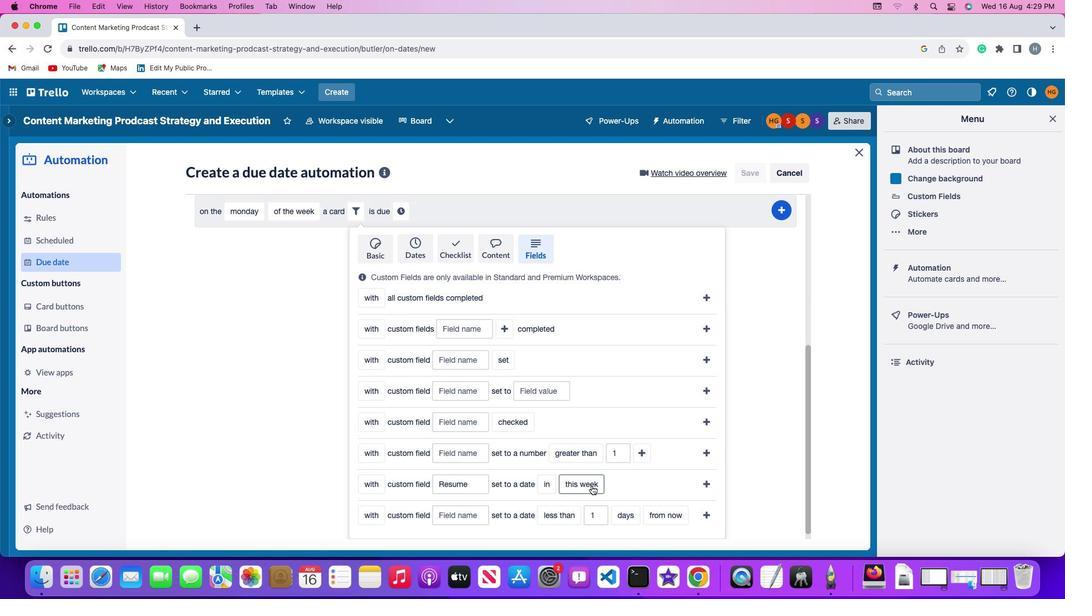 
Action: Mouse pressed left at (596, 484)
Screenshot: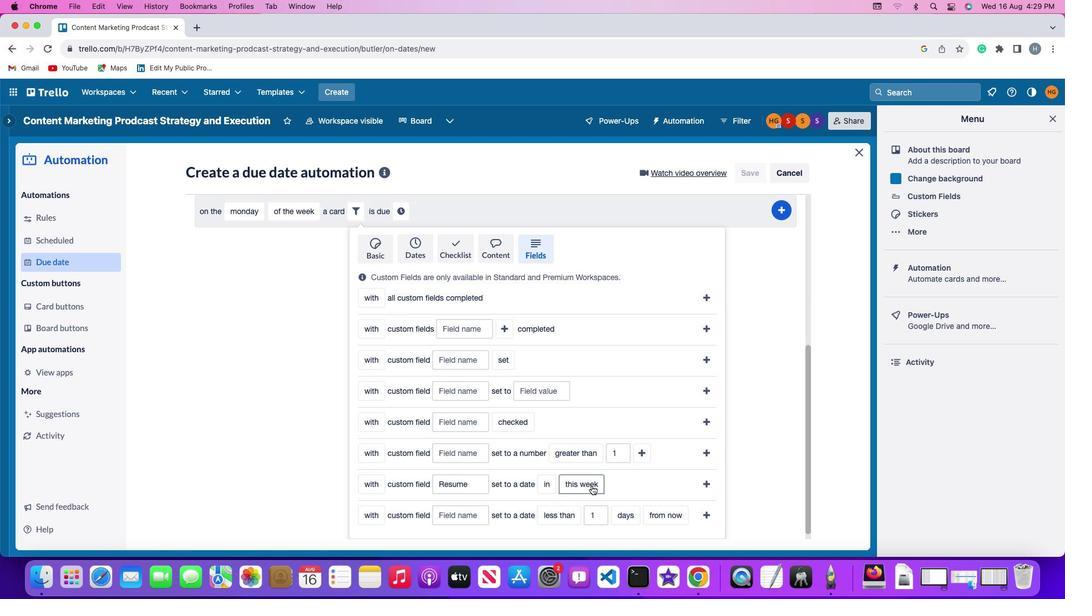 
Action: Mouse moved to (592, 518)
Screenshot: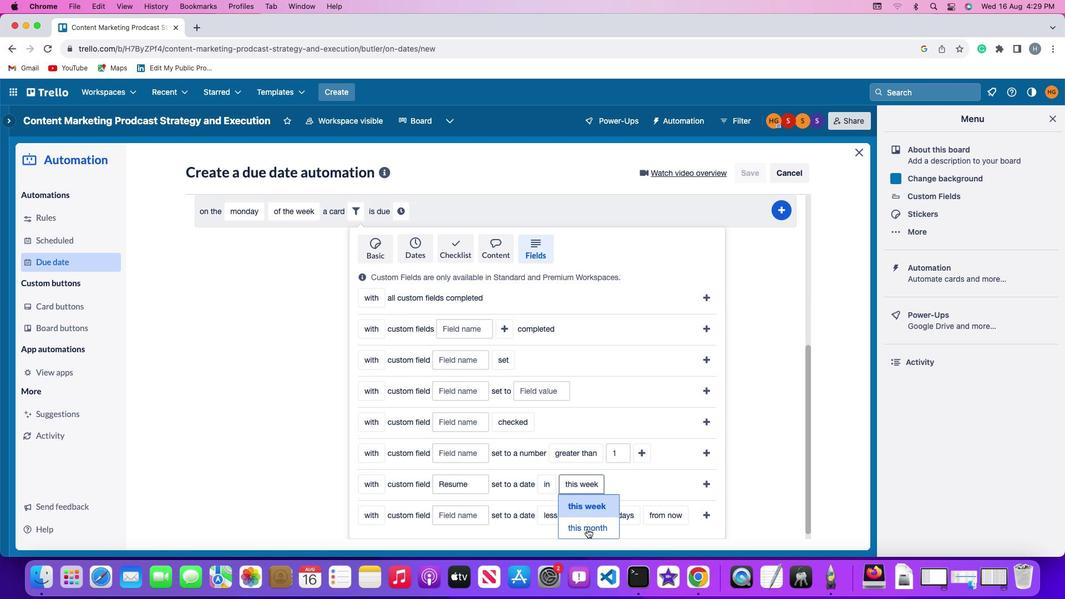 
Action: Mouse pressed left at (592, 518)
Screenshot: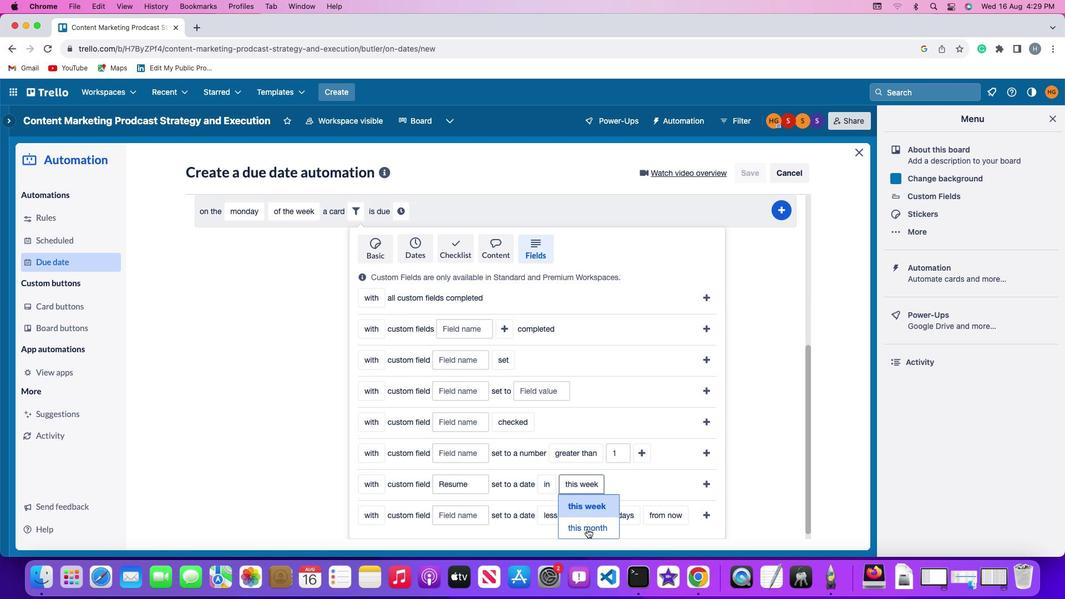 
Action: Mouse moved to (717, 481)
Screenshot: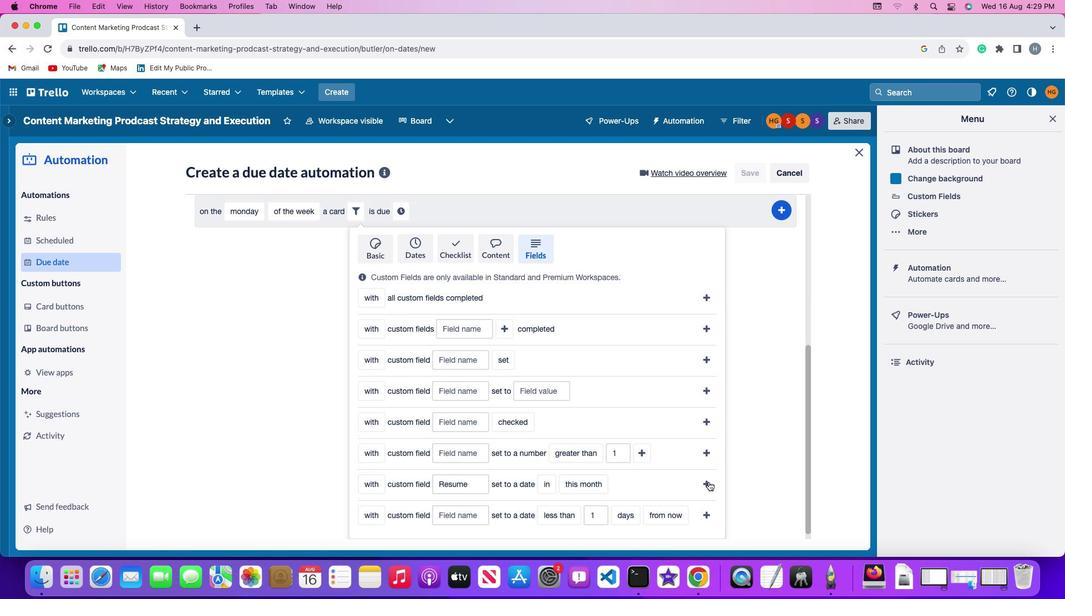 
Action: Mouse pressed left at (717, 481)
Screenshot: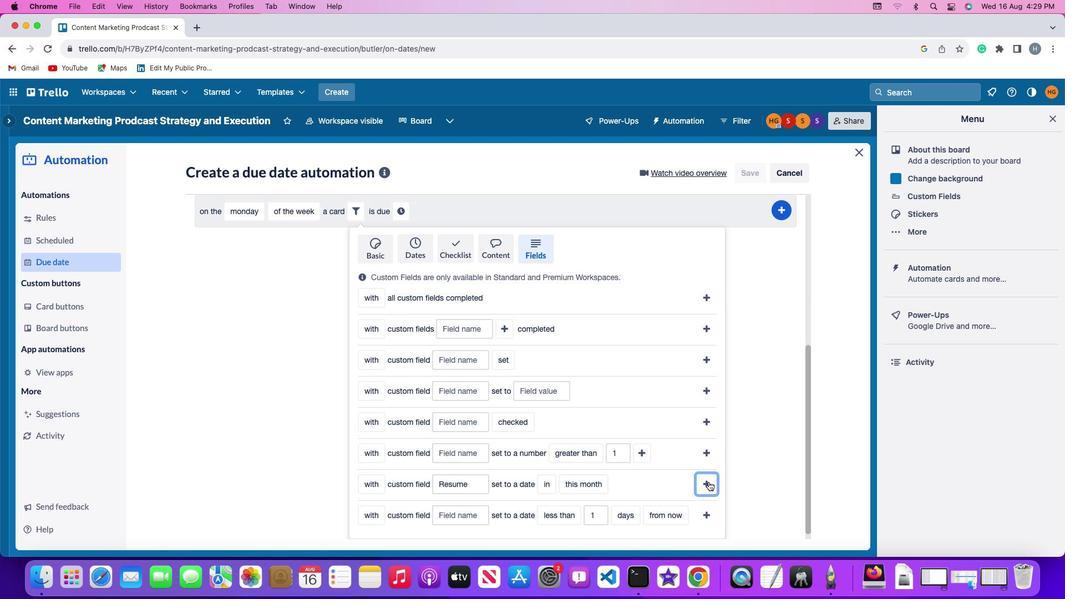 
Action: Mouse moved to (615, 479)
Screenshot: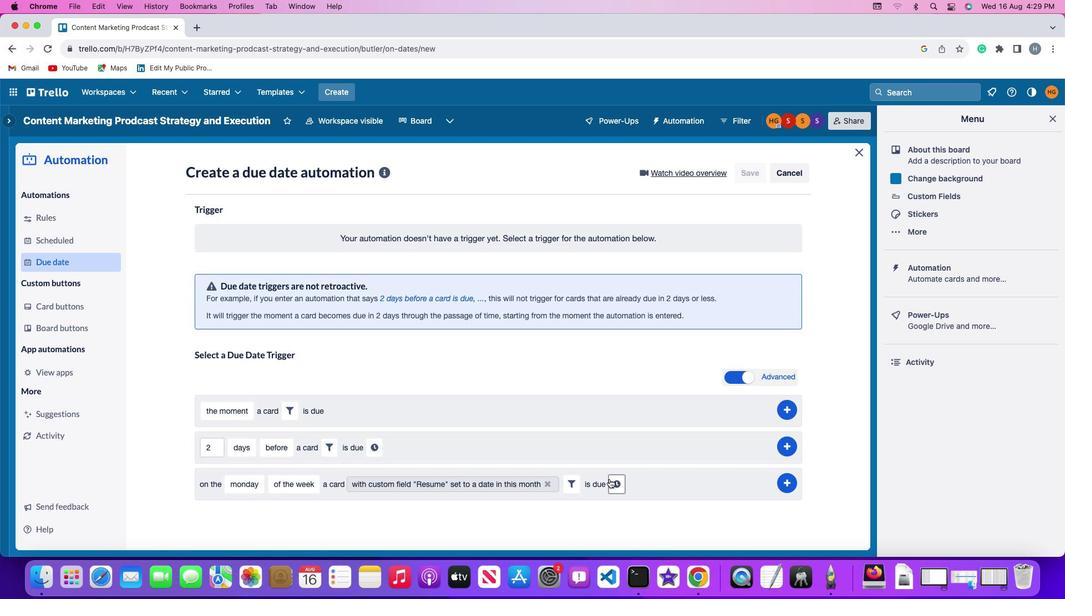 
Action: Mouse pressed left at (615, 479)
Screenshot: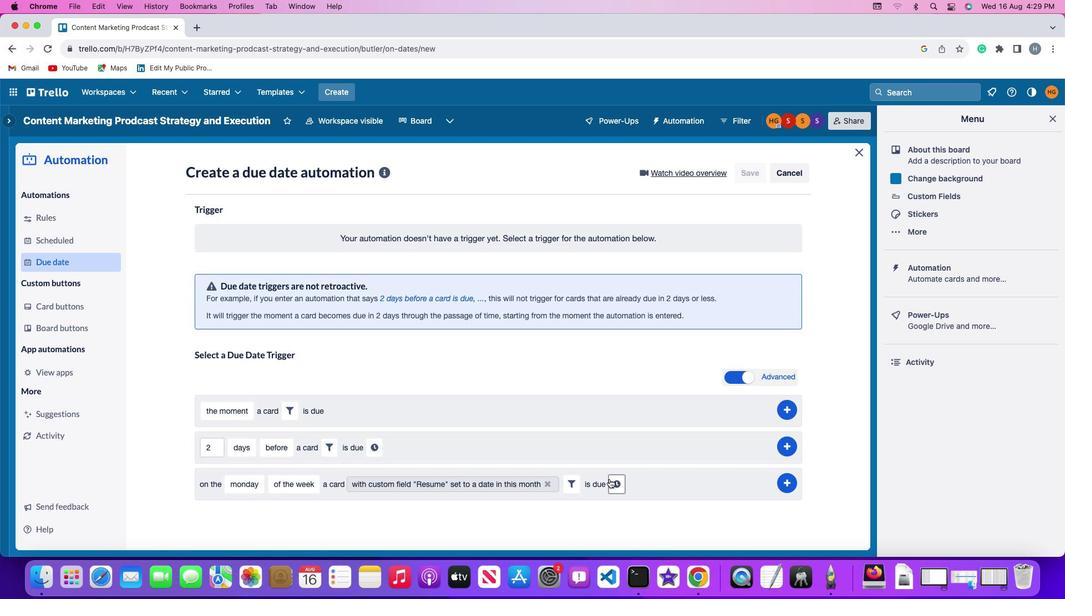 
Action: Mouse moved to (651, 484)
Screenshot: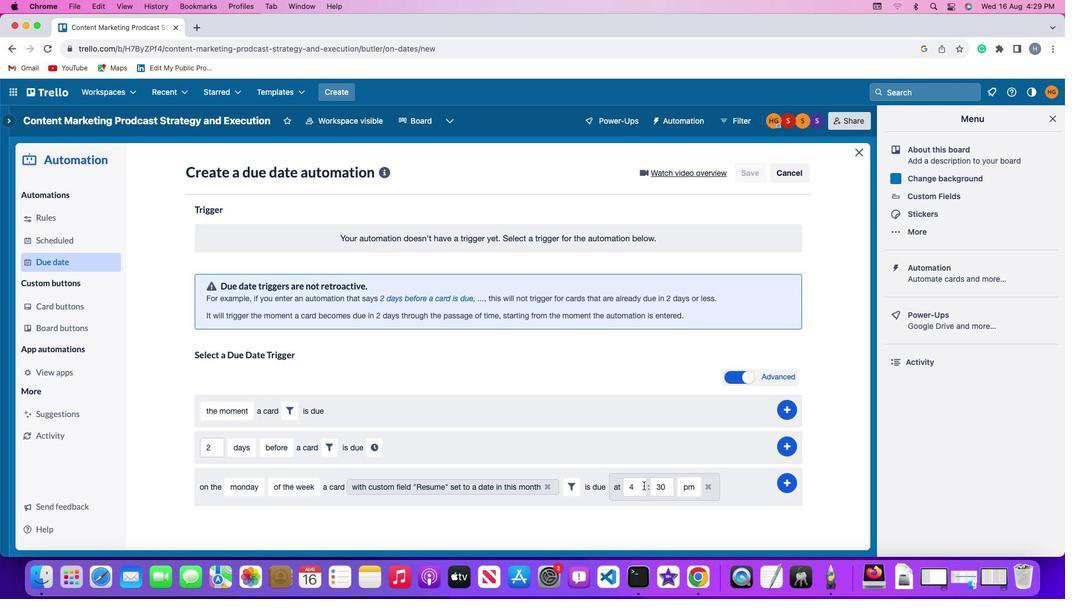 
Action: Mouse pressed left at (651, 484)
Screenshot: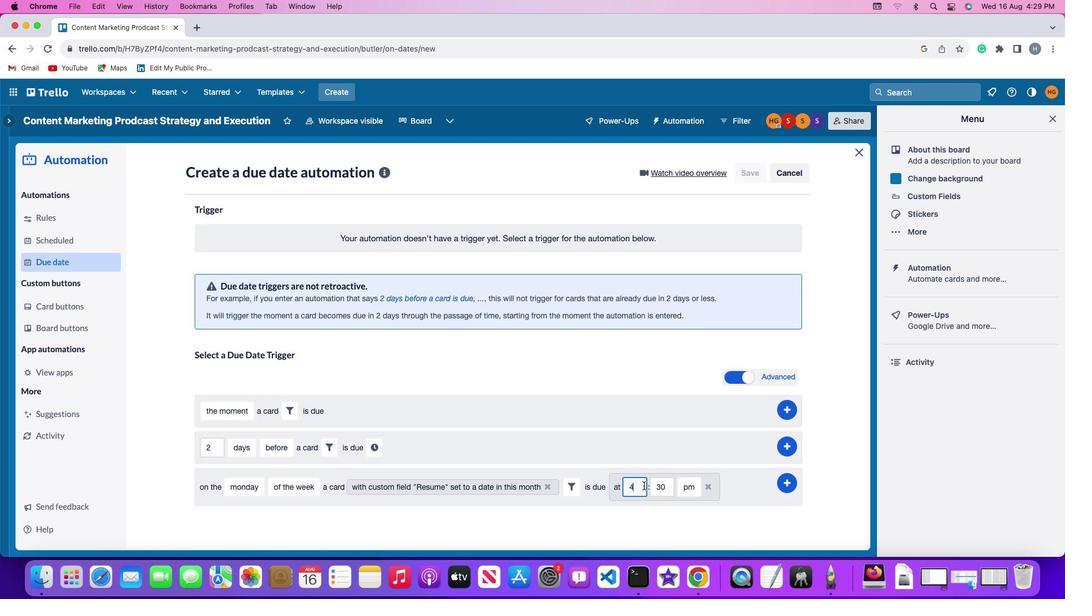 
Action: Mouse moved to (649, 485)
Screenshot: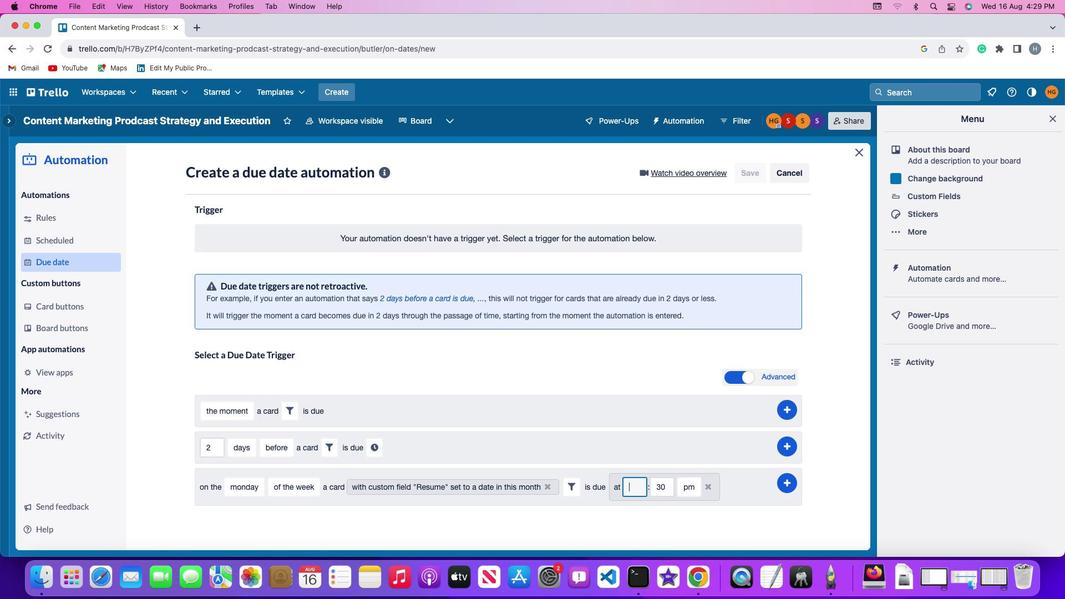 
Action: Key pressed Key.backspace'1''1'
Screenshot: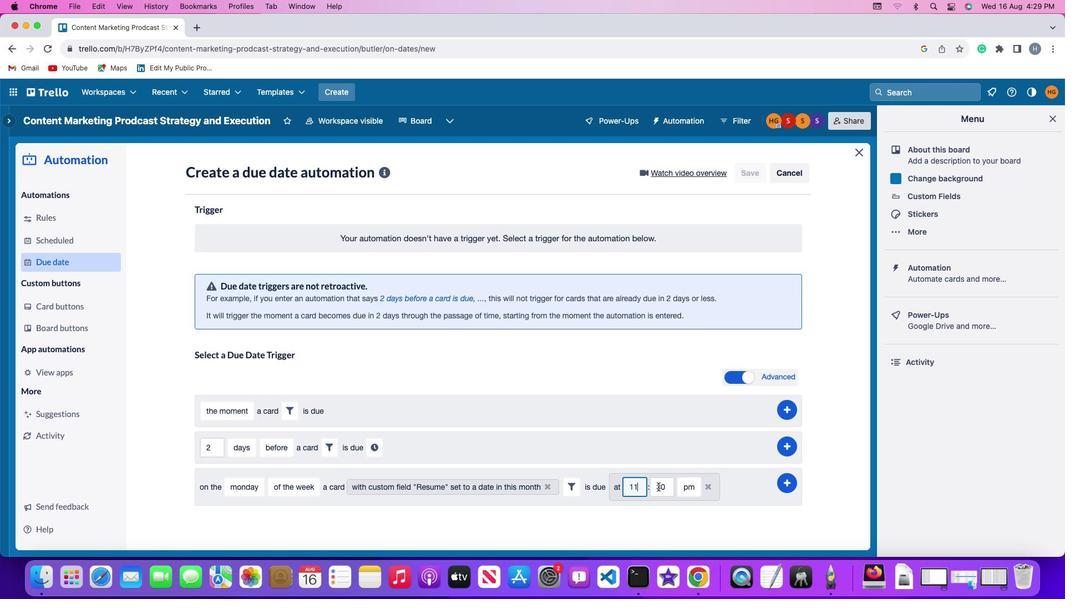 
Action: Mouse moved to (682, 484)
Screenshot: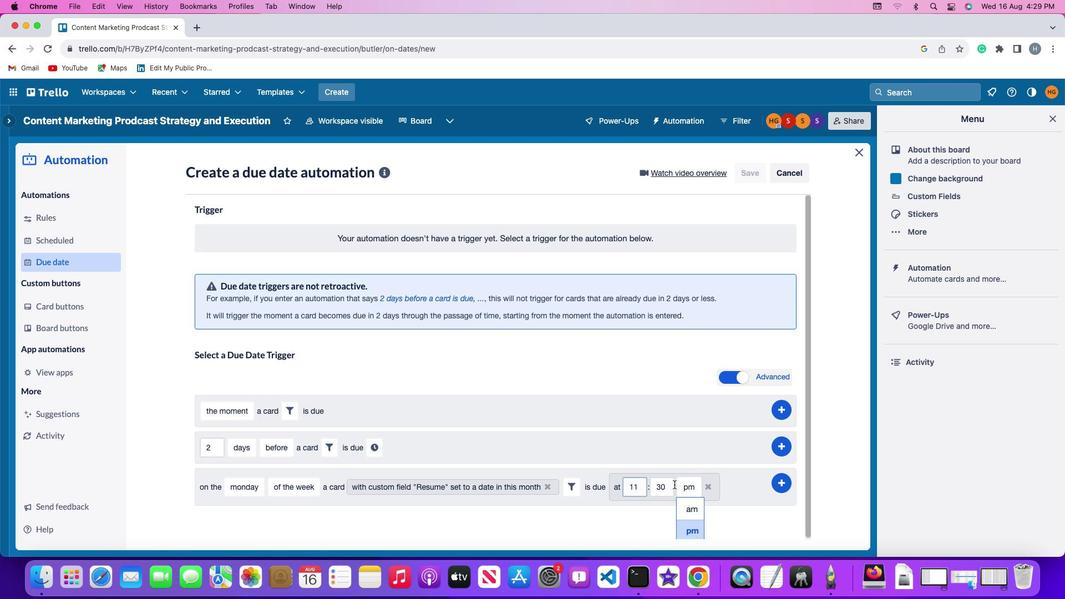 
Action: Mouse pressed left at (682, 484)
Screenshot: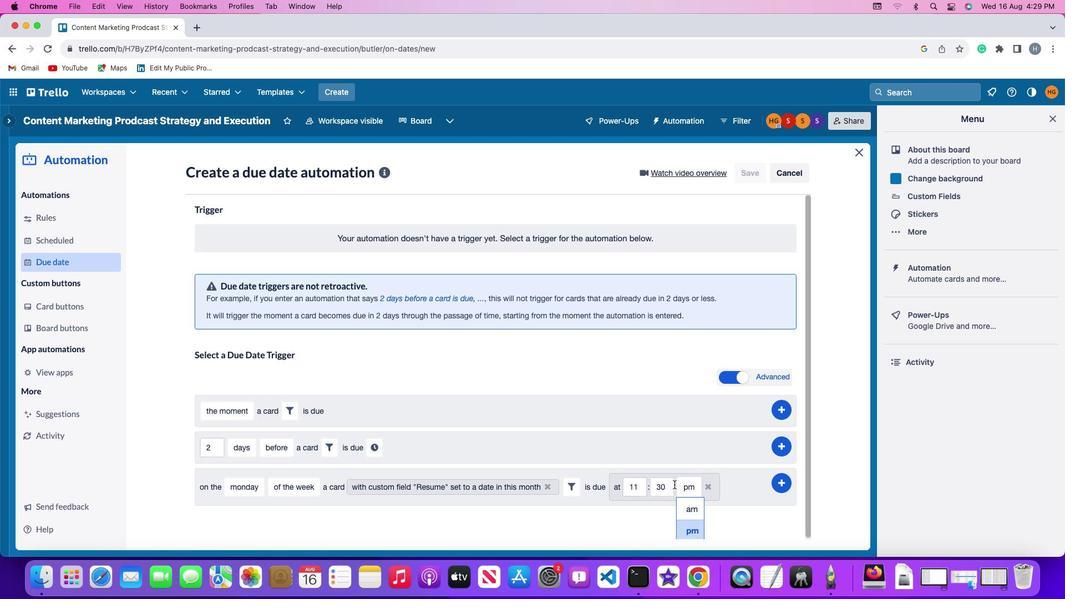 
Action: Mouse moved to (678, 484)
Screenshot: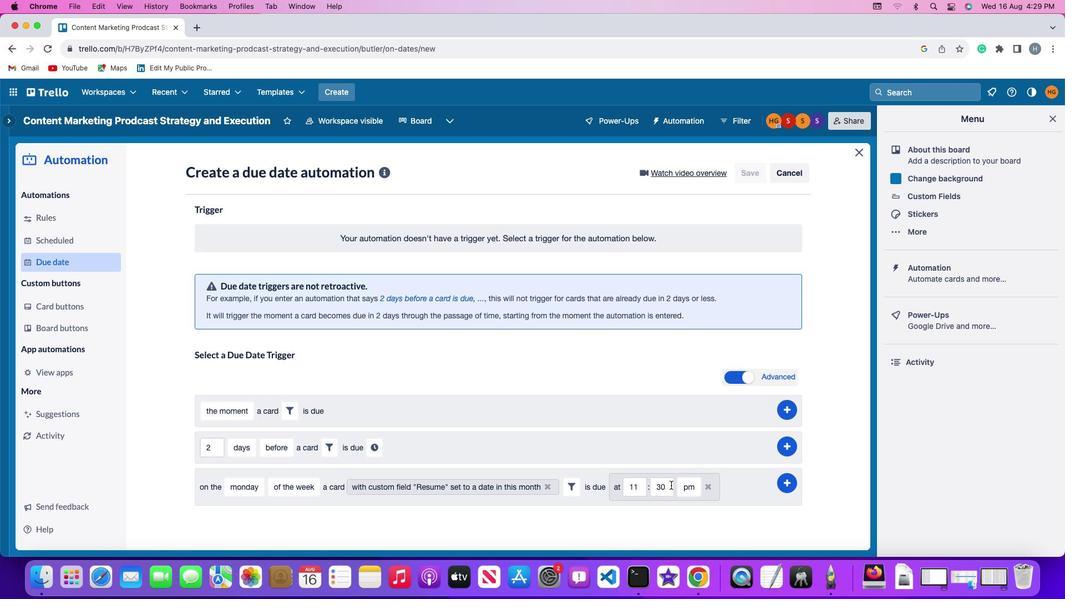 
Action: Mouse pressed left at (678, 484)
Screenshot: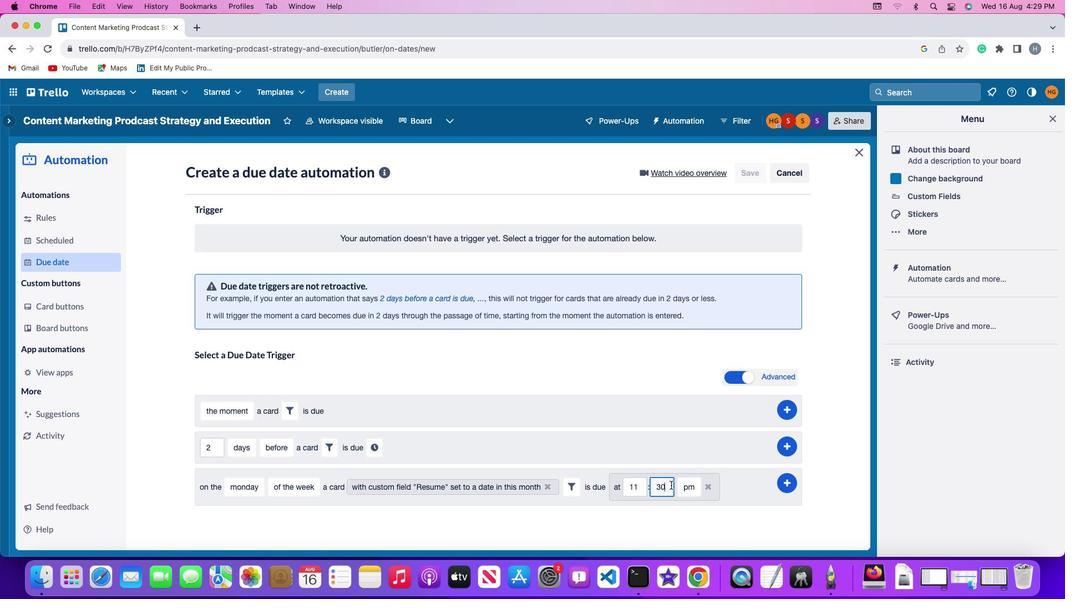 
Action: Key pressed Key.backspaceKey.backspaceKey.backspace'0''0'
Screenshot: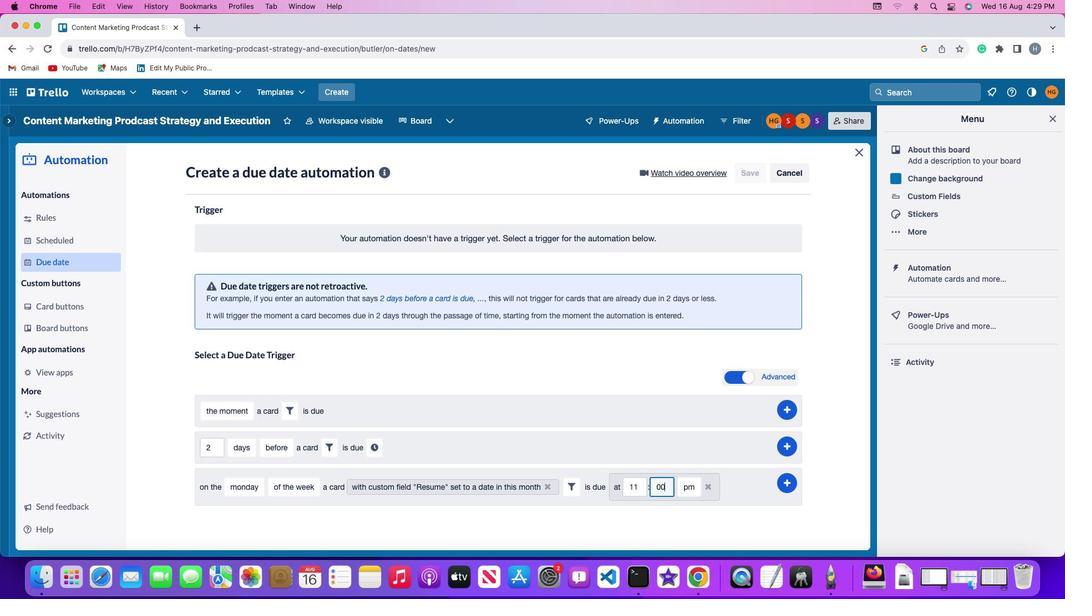 
Action: Mouse moved to (696, 483)
Screenshot: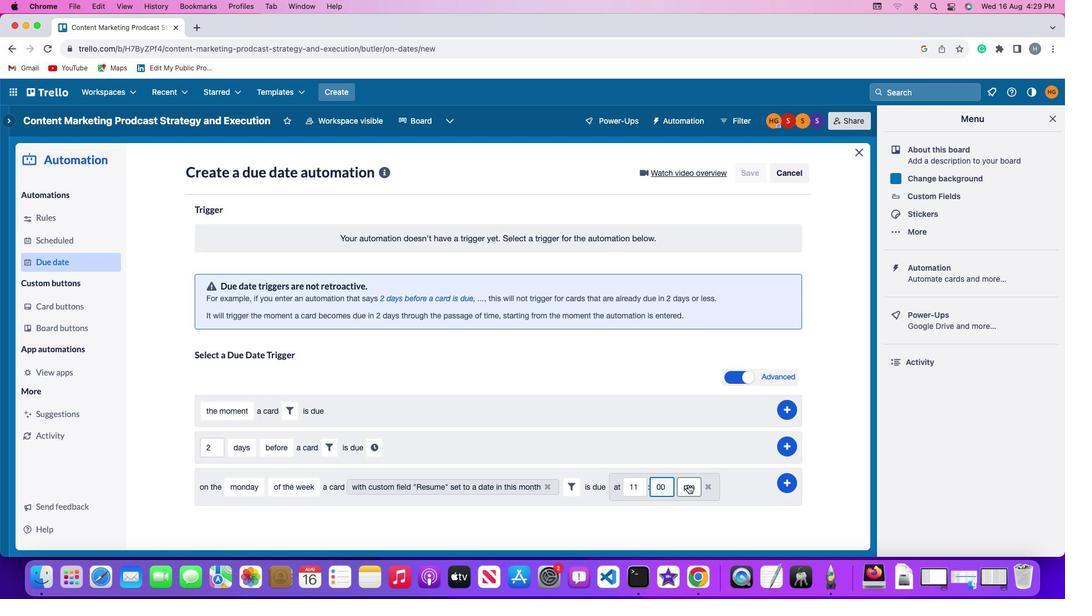 
Action: Mouse pressed left at (696, 483)
Screenshot: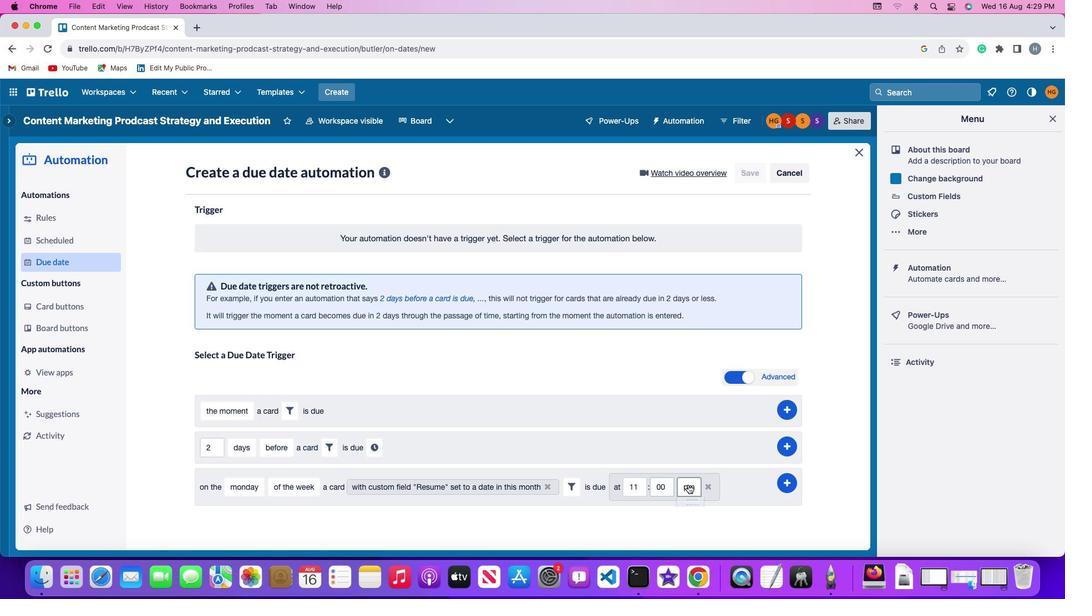 
Action: Mouse moved to (700, 499)
Screenshot: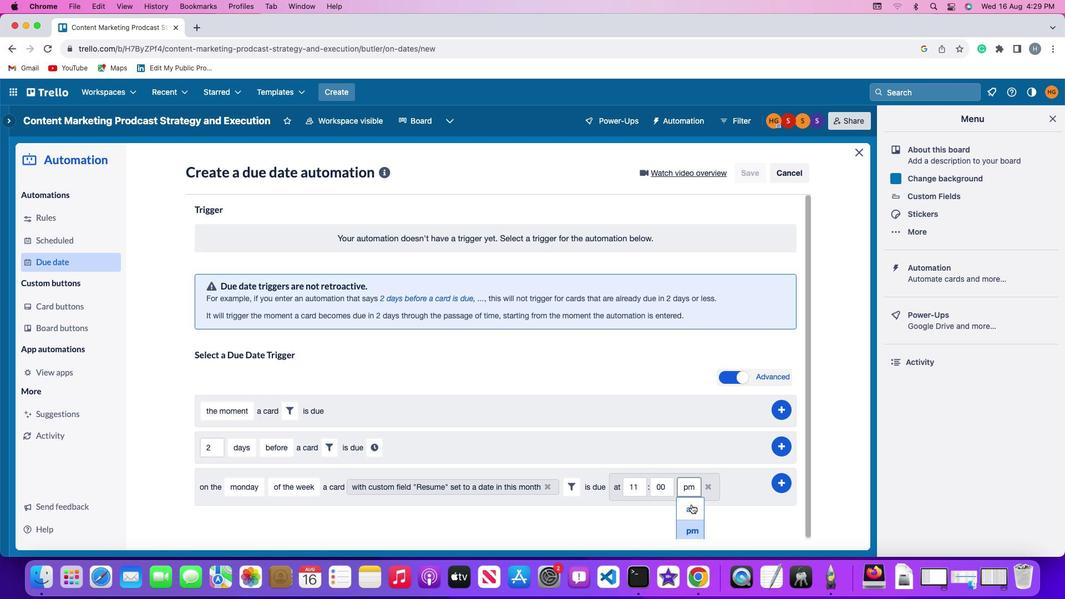 
Action: Mouse pressed left at (700, 499)
Screenshot: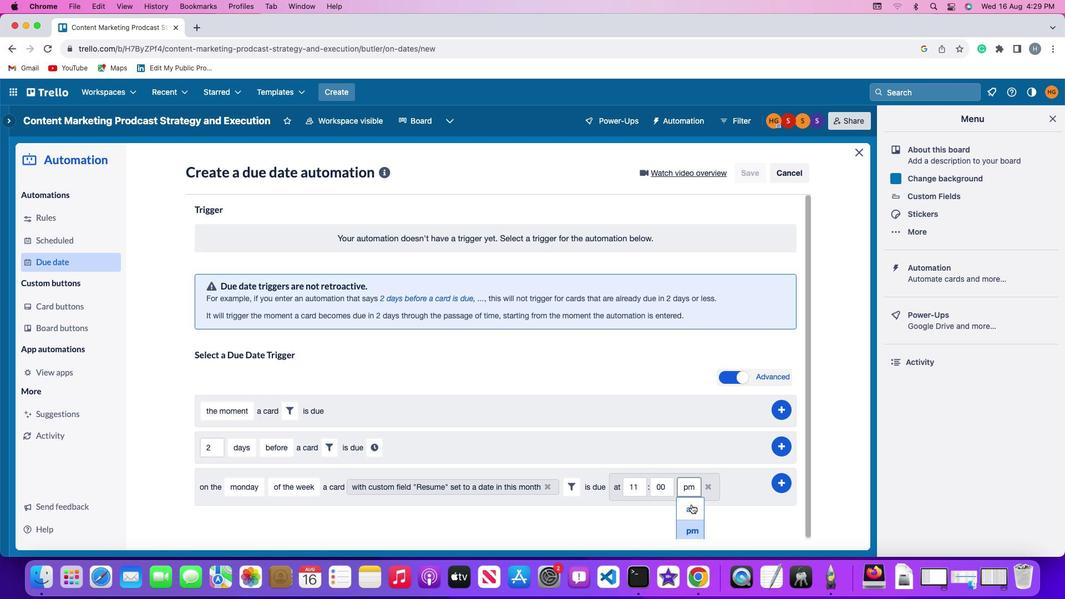 
Action: Mouse moved to (799, 480)
Screenshot: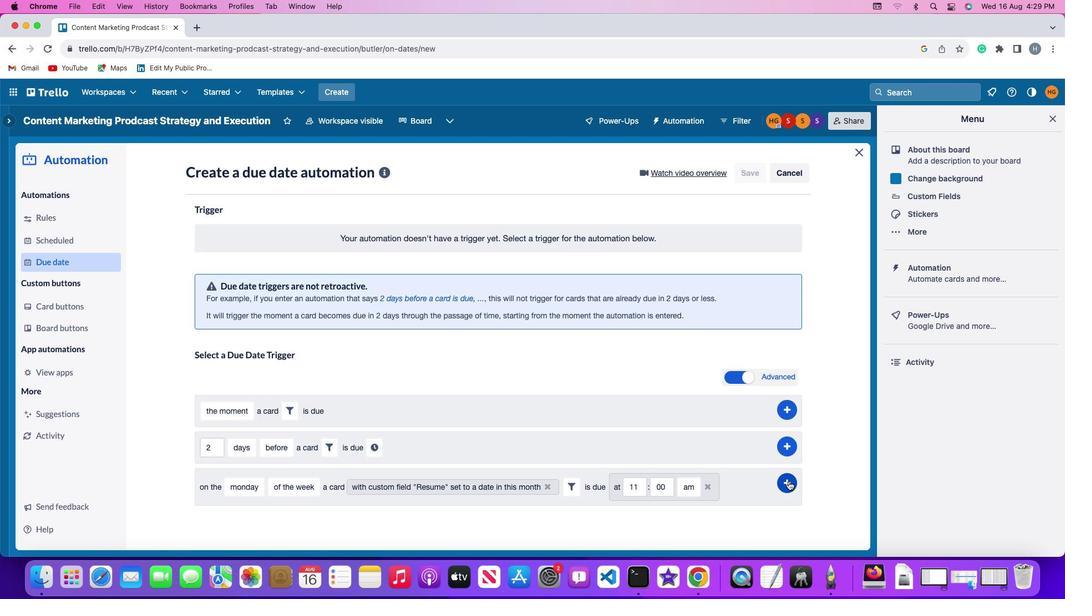 
Action: Mouse pressed left at (799, 480)
Screenshot: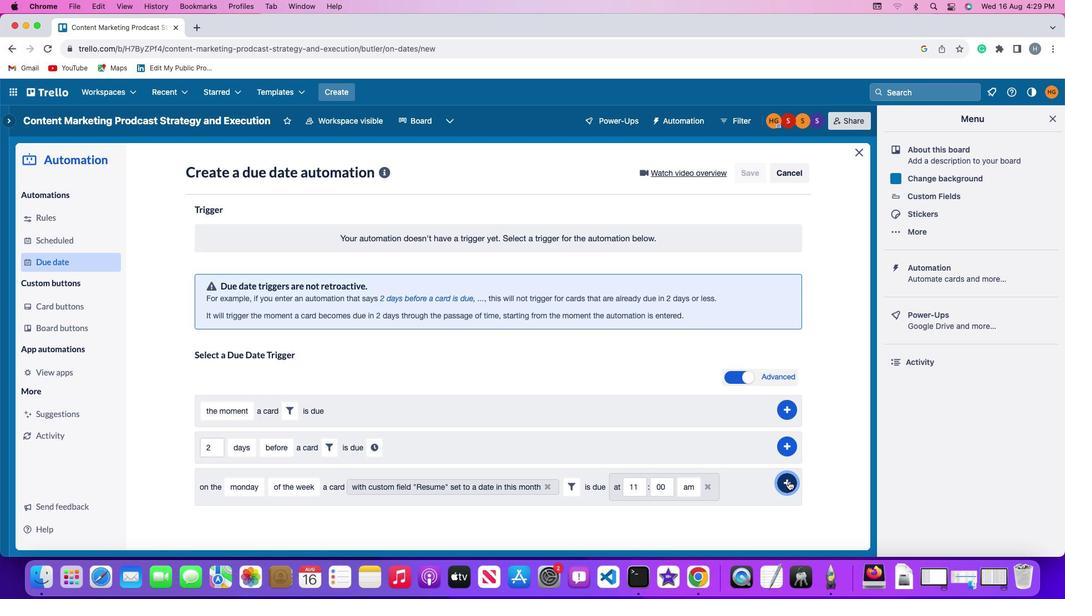 
Action: Mouse moved to (852, 416)
Screenshot: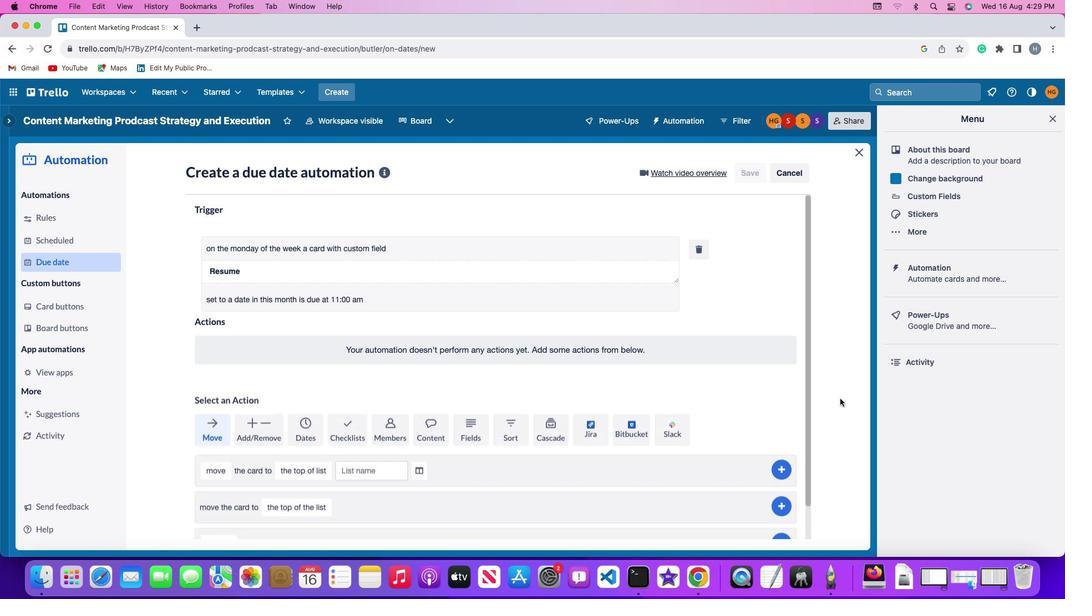 
